 Task: Use GitHub's "Projects" for project planning and organization.
Action: Mouse moved to (1205, 83)
Screenshot: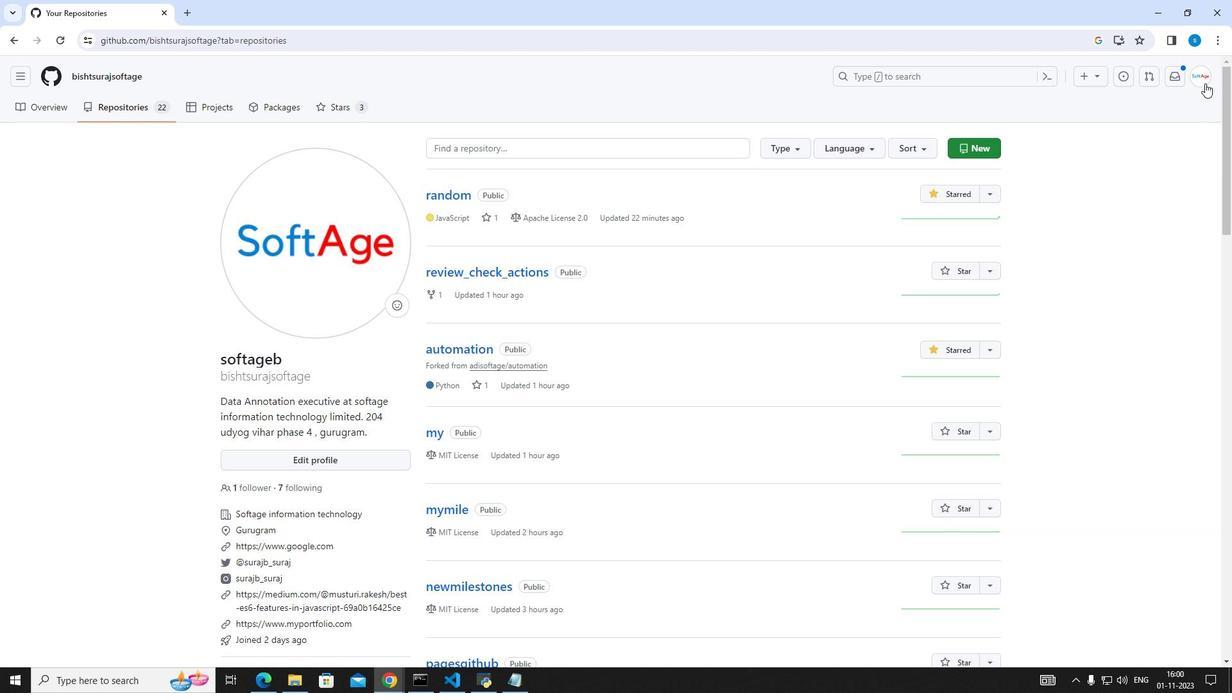 
Action: Mouse pressed left at (1205, 83)
Screenshot: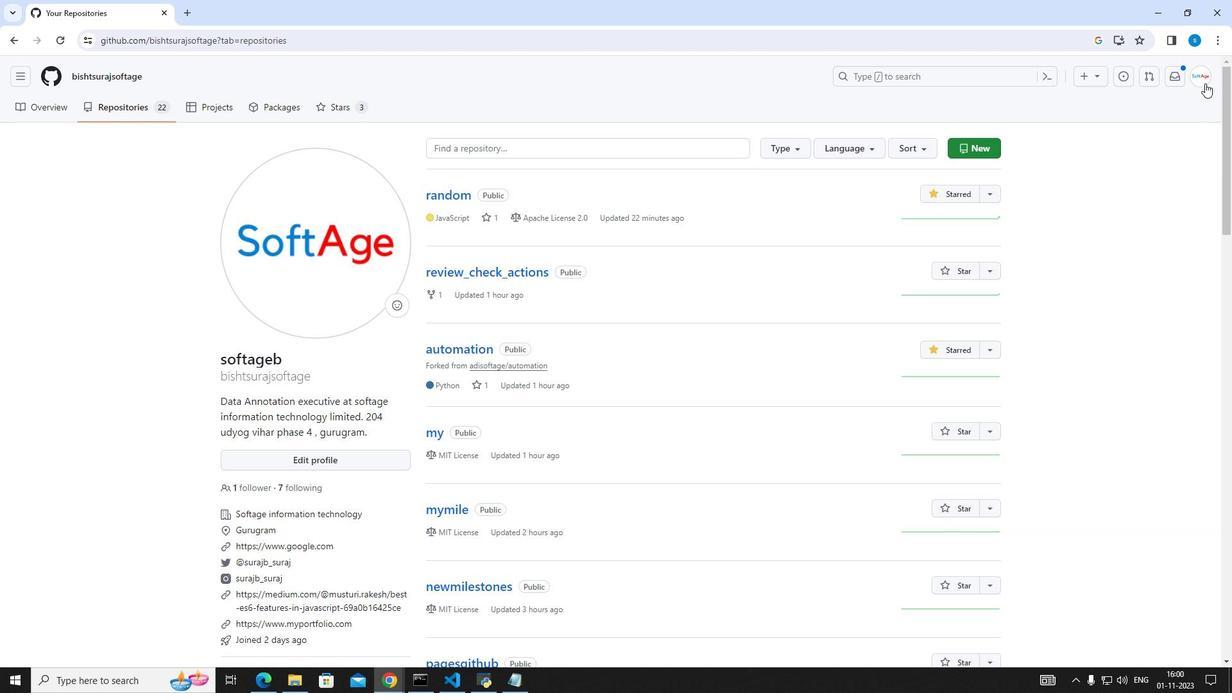 
Action: Mouse moved to (1127, 175)
Screenshot: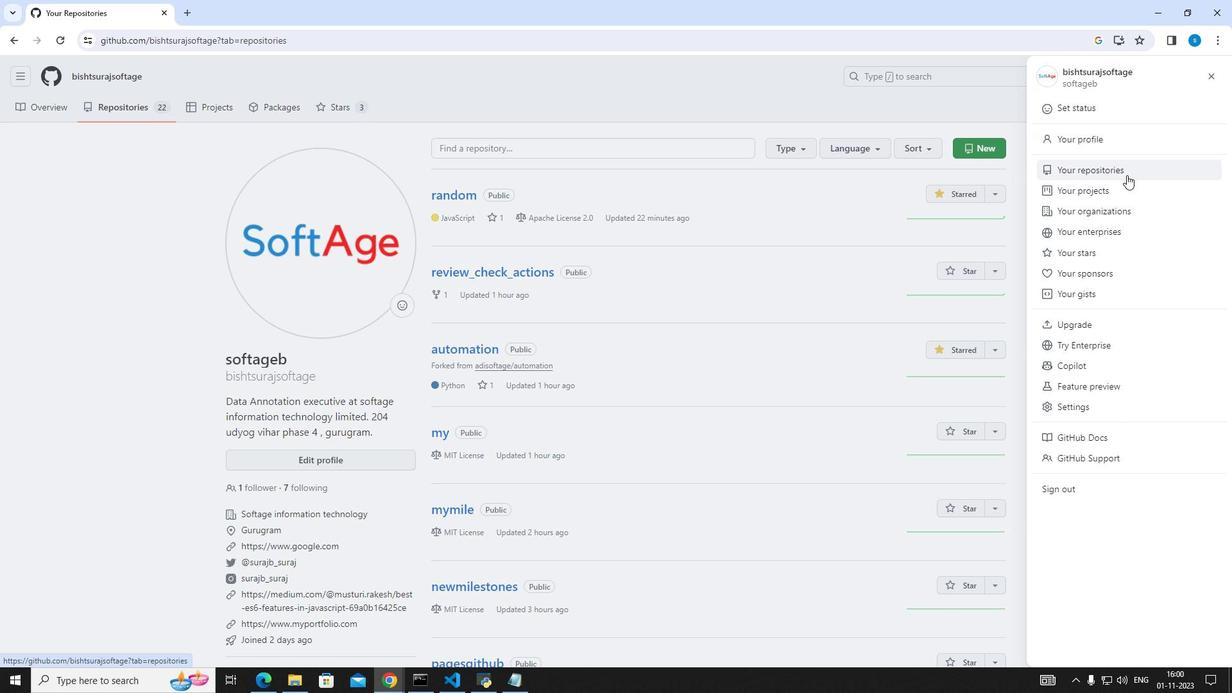 
Action: Mouse pressed left at (1127, 175)
Screenshot: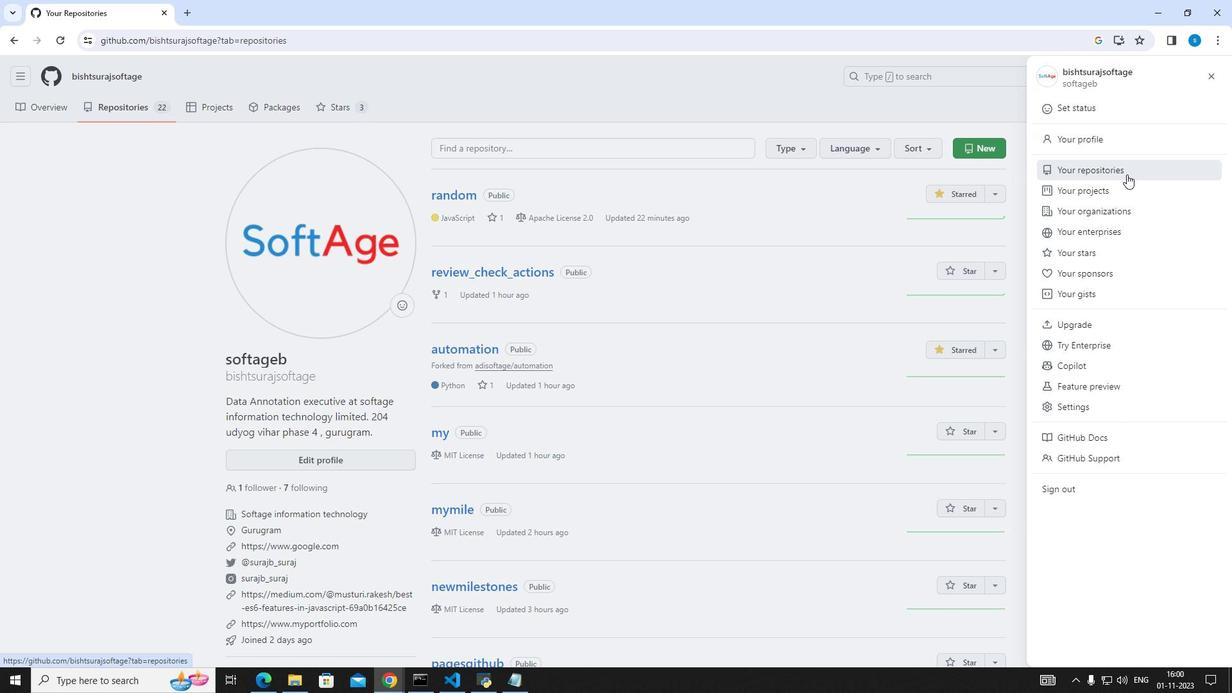 
Action: Mouse moved to (441, 197)
Screenshot: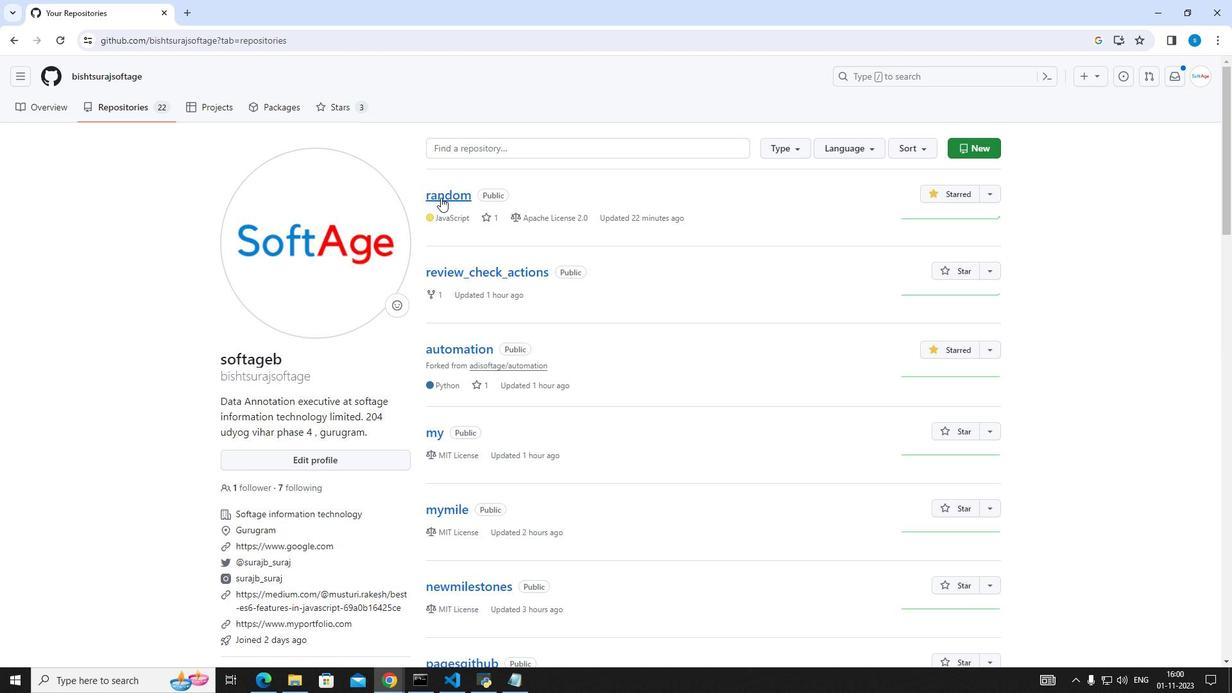 
Action: Mouse pressed left at (441, 197)
Screenshot: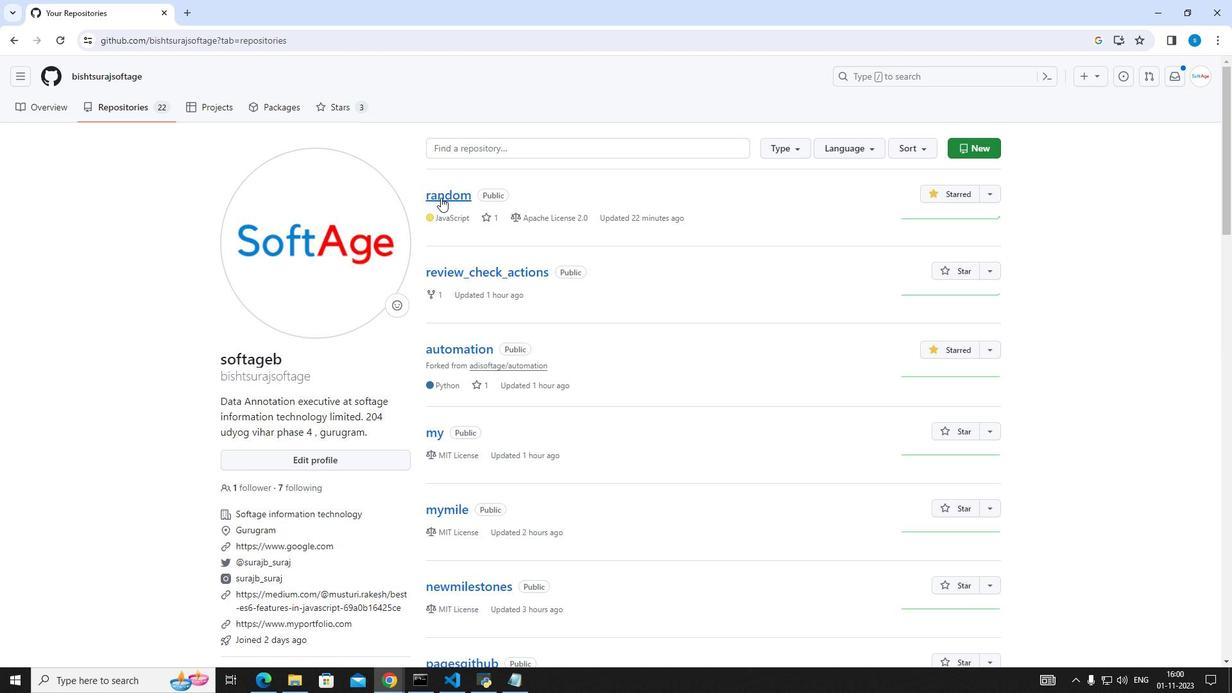 
Action: Mouse moved to (403, 95)
Screenshot: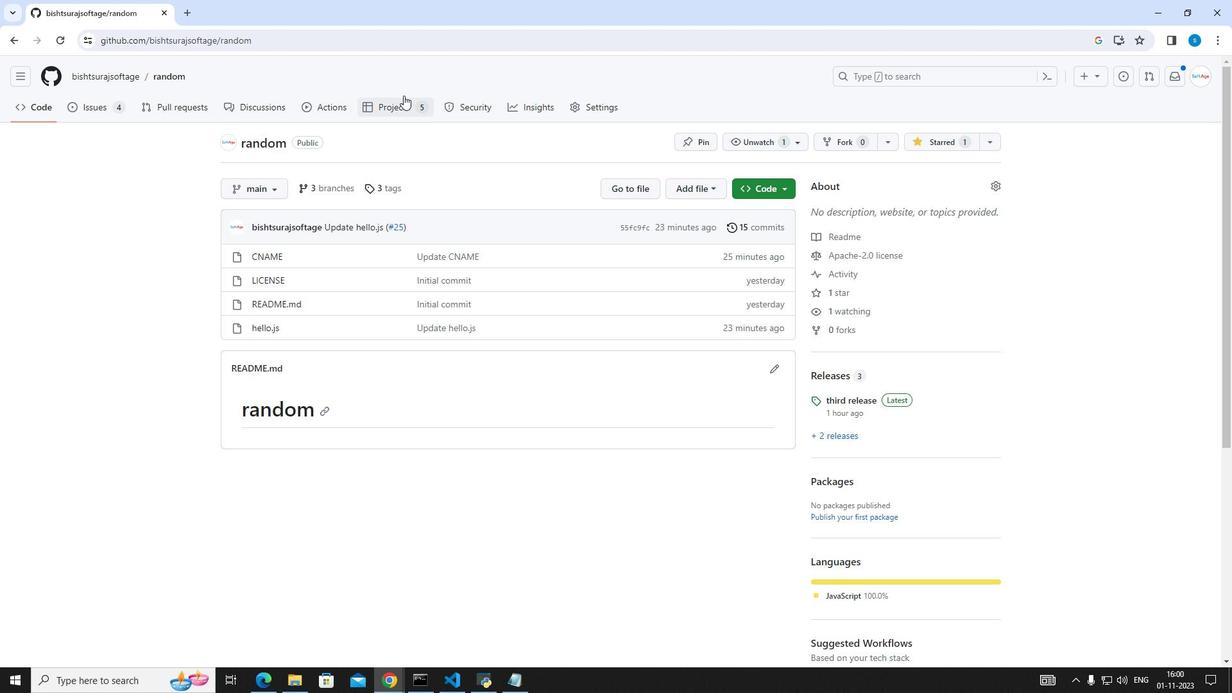 
Action: Mouse pressed left at (403, 95)
Screenshot: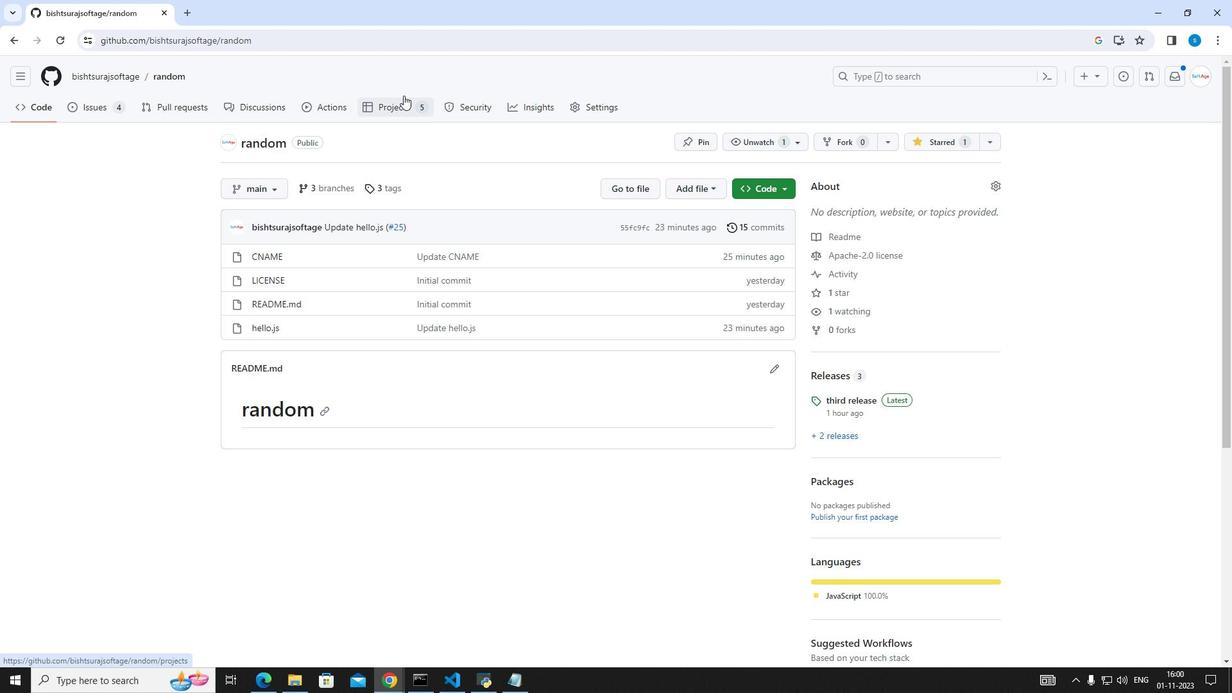 
Action: Mouse moved to (985, 269)
Screenshot: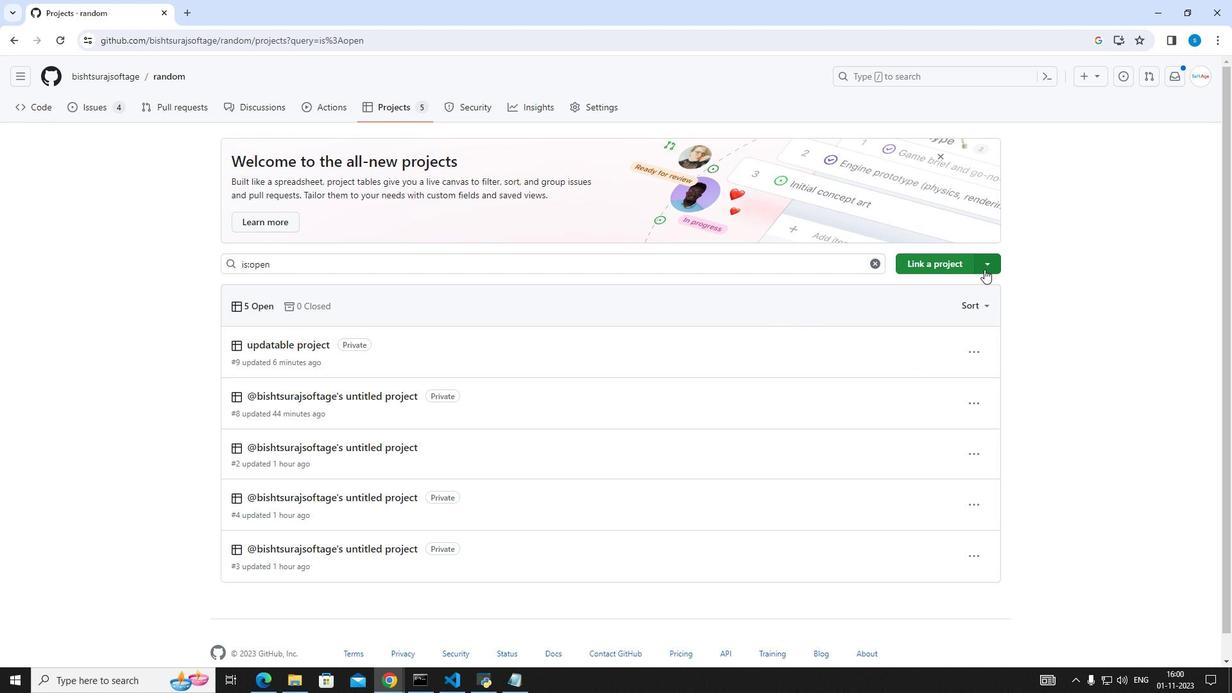 
Action: Mouse pressed left at (985, 269)
Screenshot: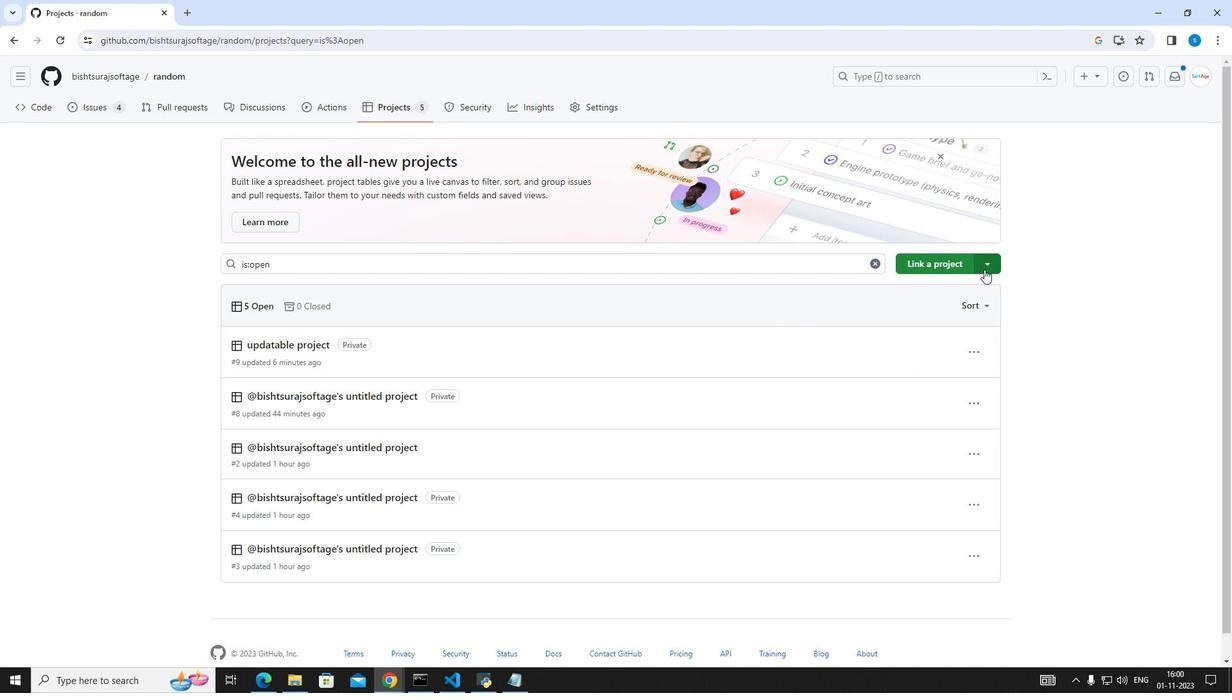 
Action: Mouse moved to (905, 328)
Screenshot: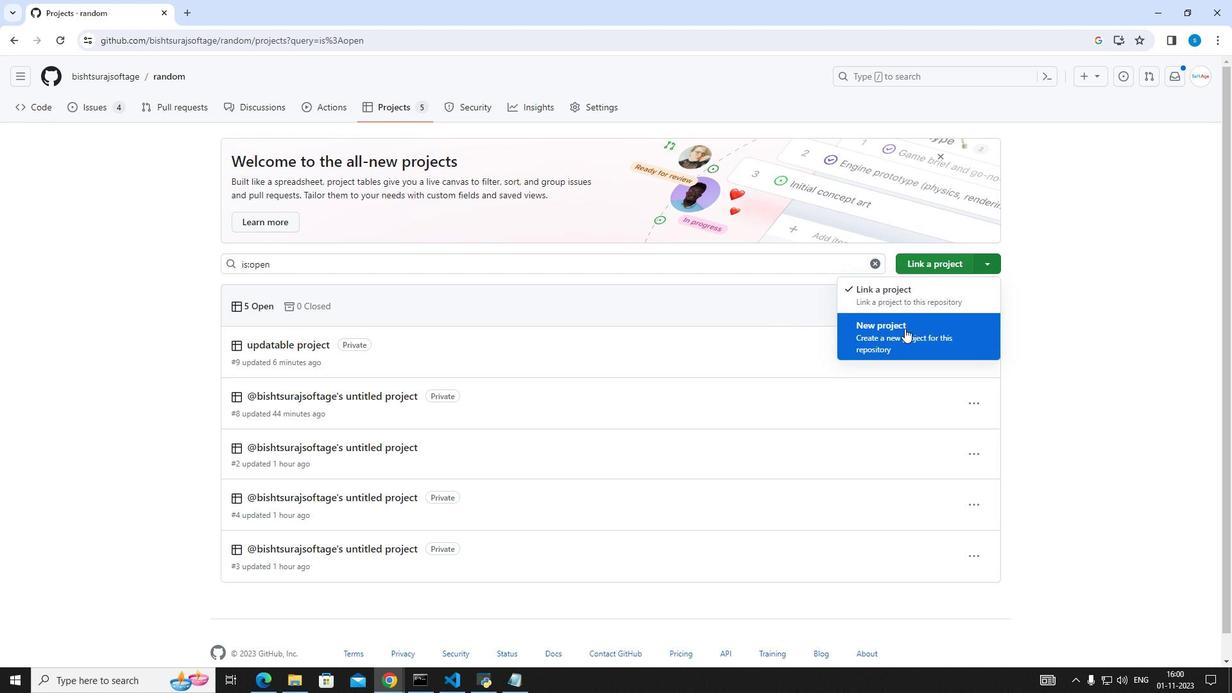 
Action: Mouse pressed left at (905, 328)
Screenshot: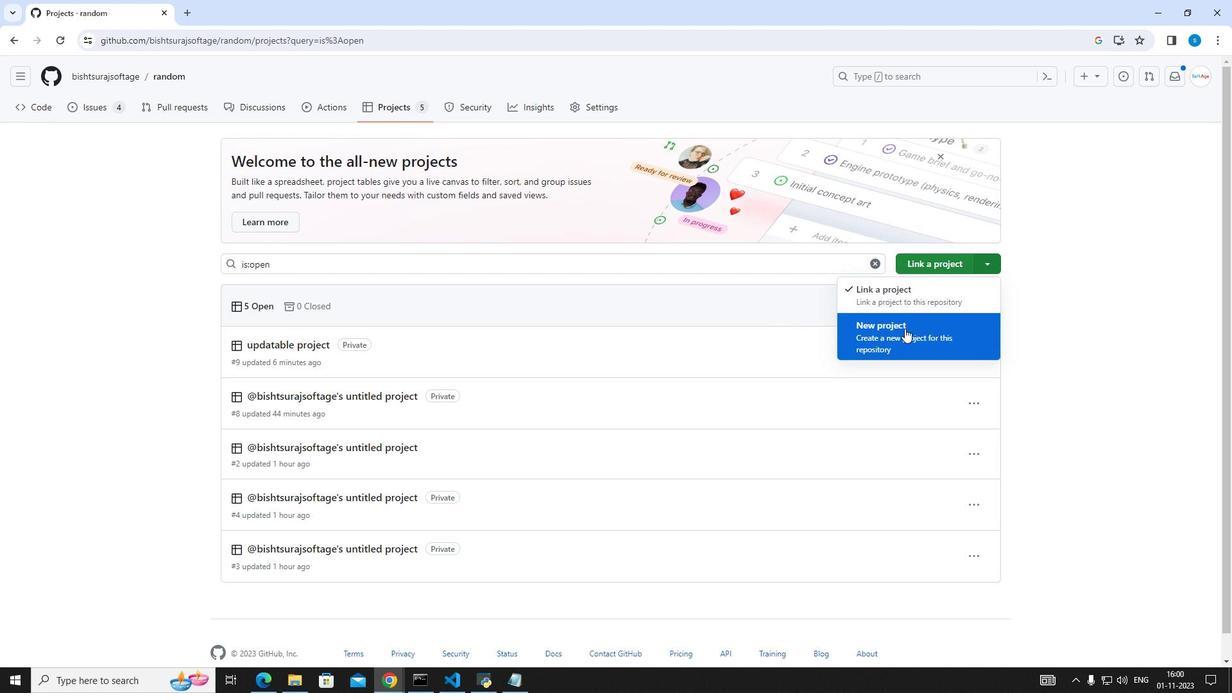 
Action: Mouse moved to (943, 269)
Screenshot: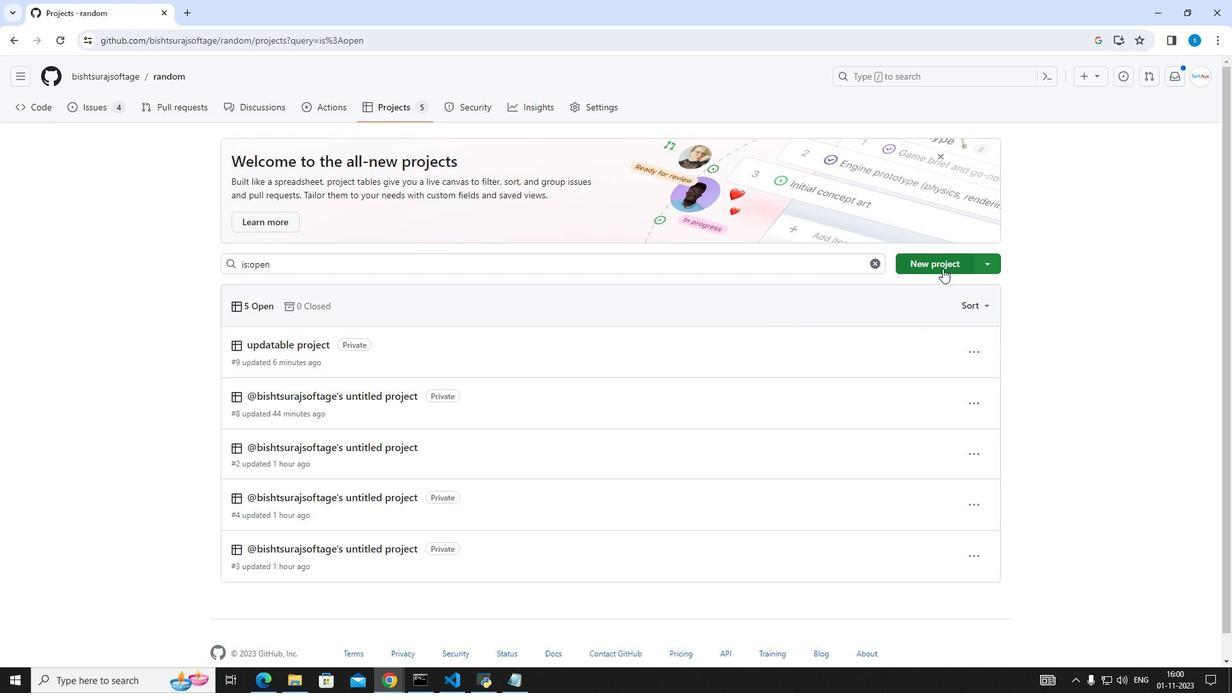 
Action: Mouse pressed left at (943, 269)
Screenshot: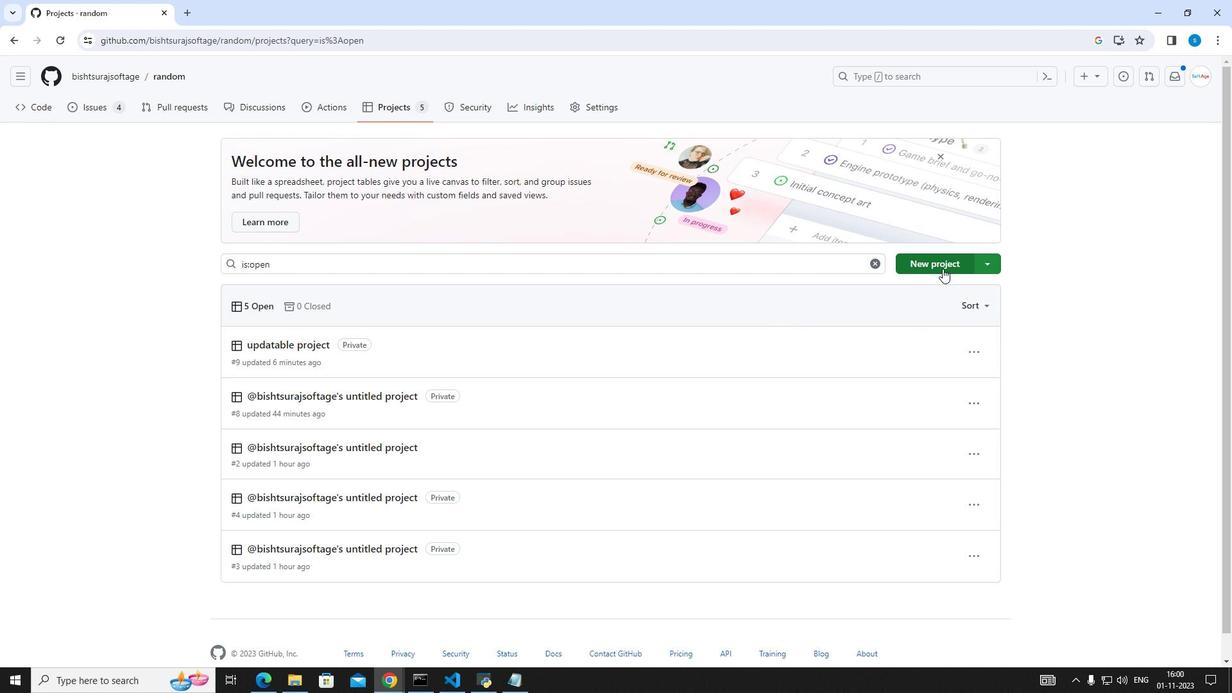 
Action: Mouse moved to (380, 239)
Screenshot: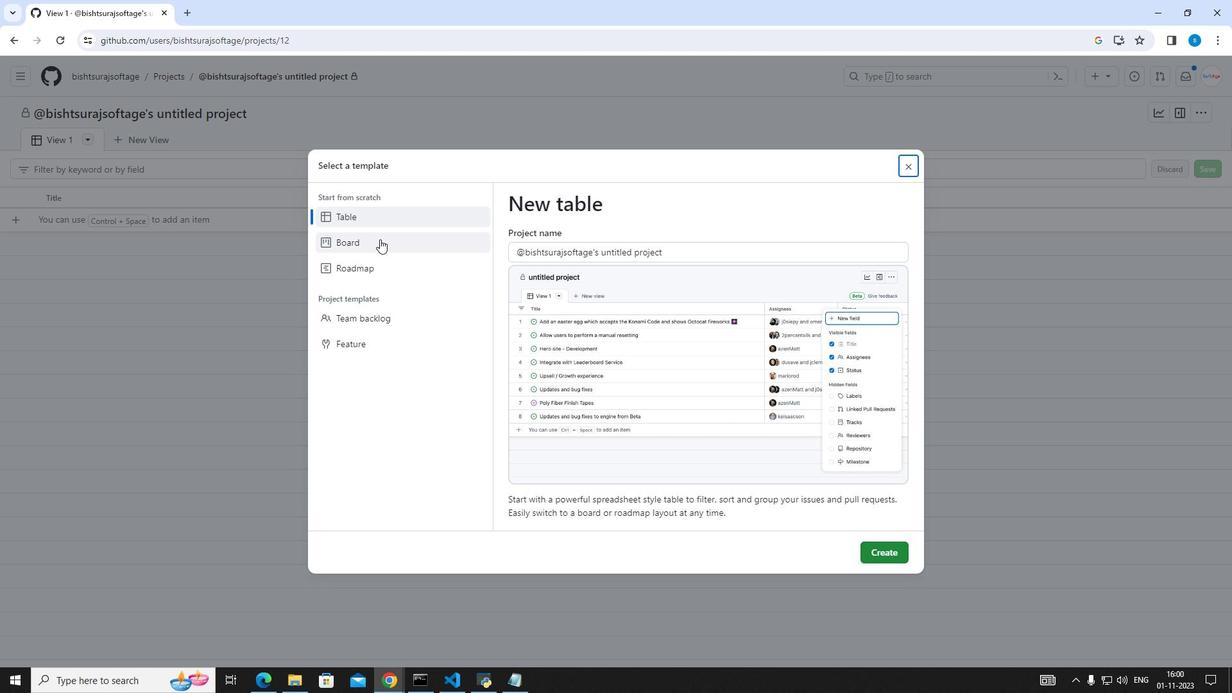 
Action: Mouse pressed left at (380, 239)
Screenshot: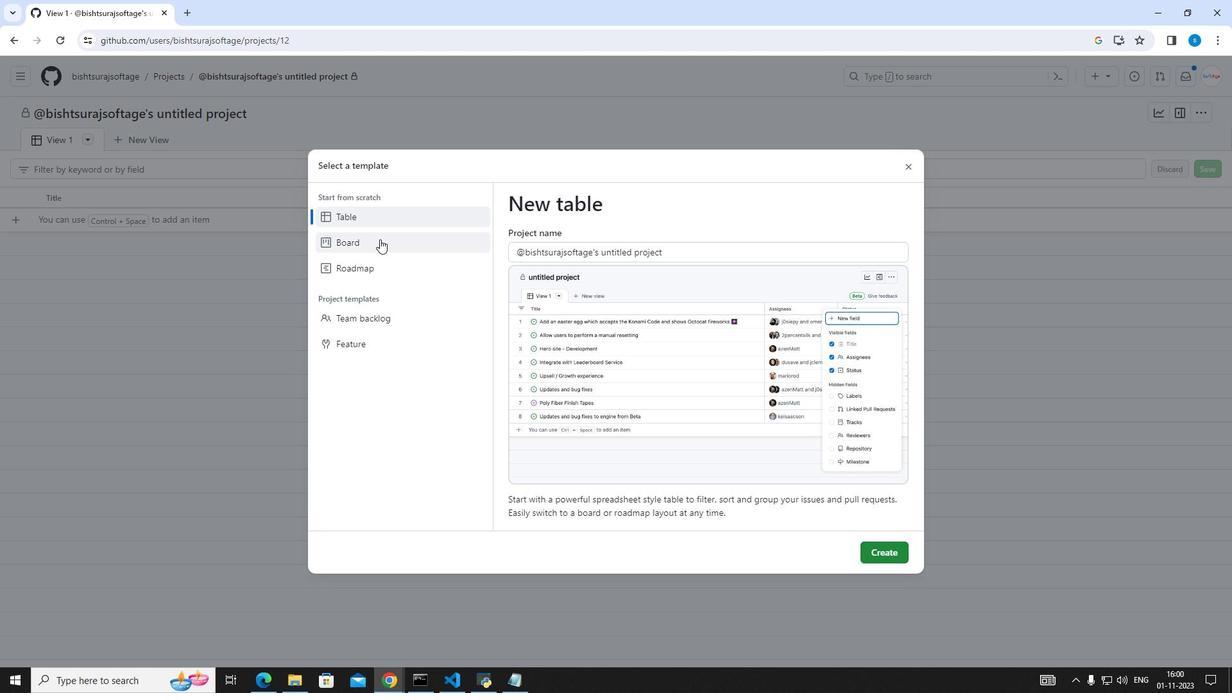 
Action: Mouse moved to (877, 550)
Screenshot: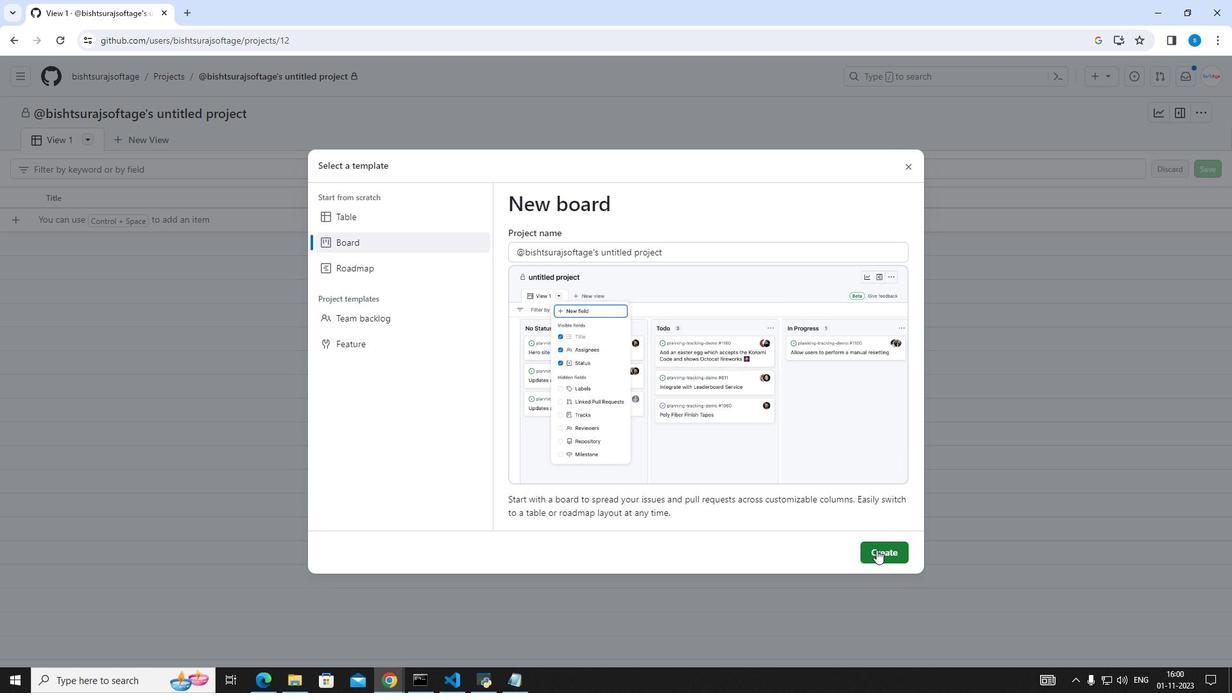 
Action: Mouse pressed left at (877, 550)
Screenshot: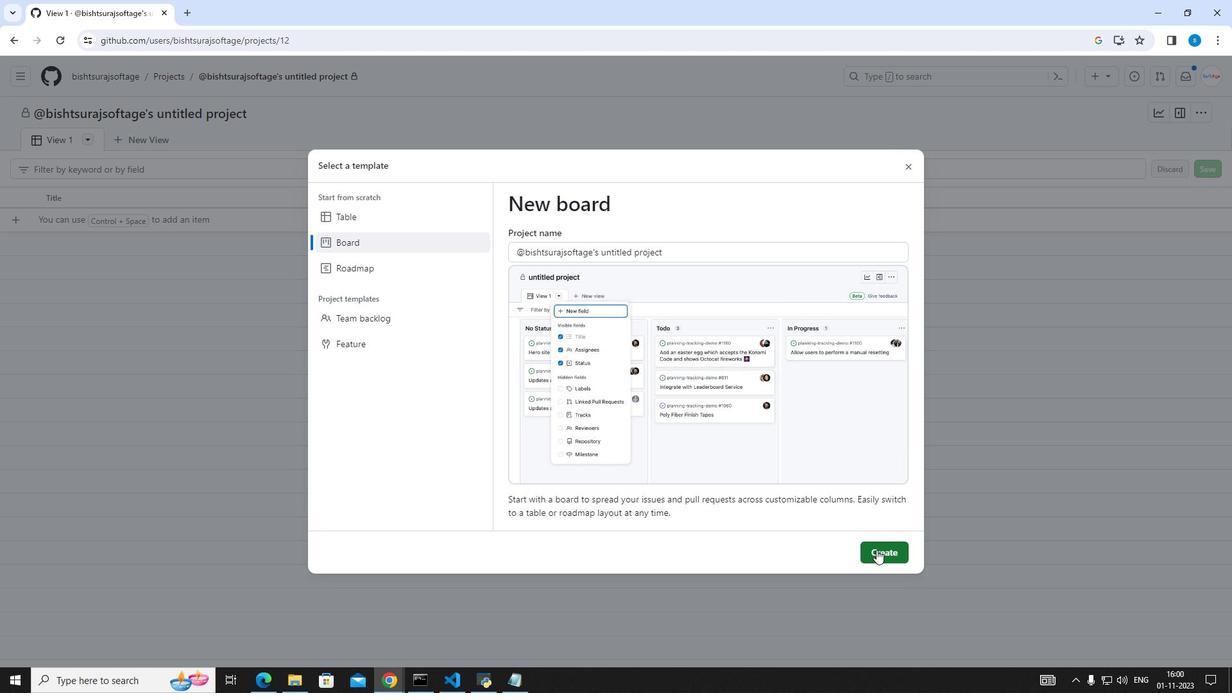 
Action: Mouse moved to (120, 653)
Screenshot: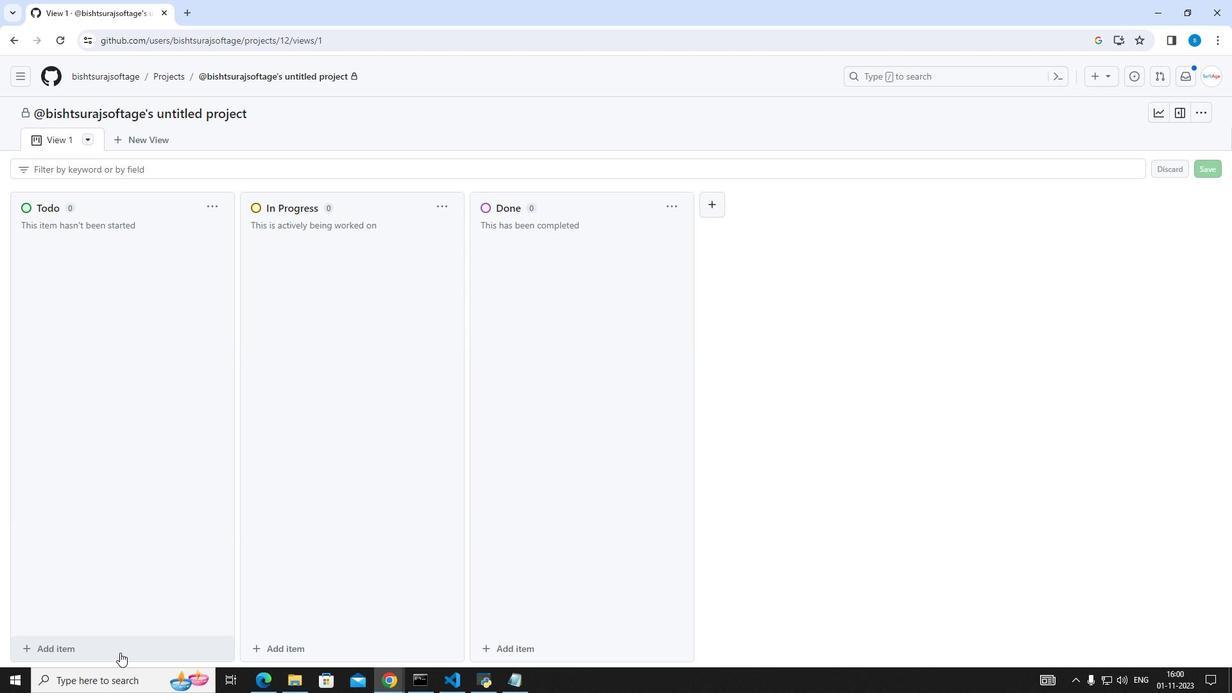
Action: Mouse pressed left at (120, 653)
Screenshot: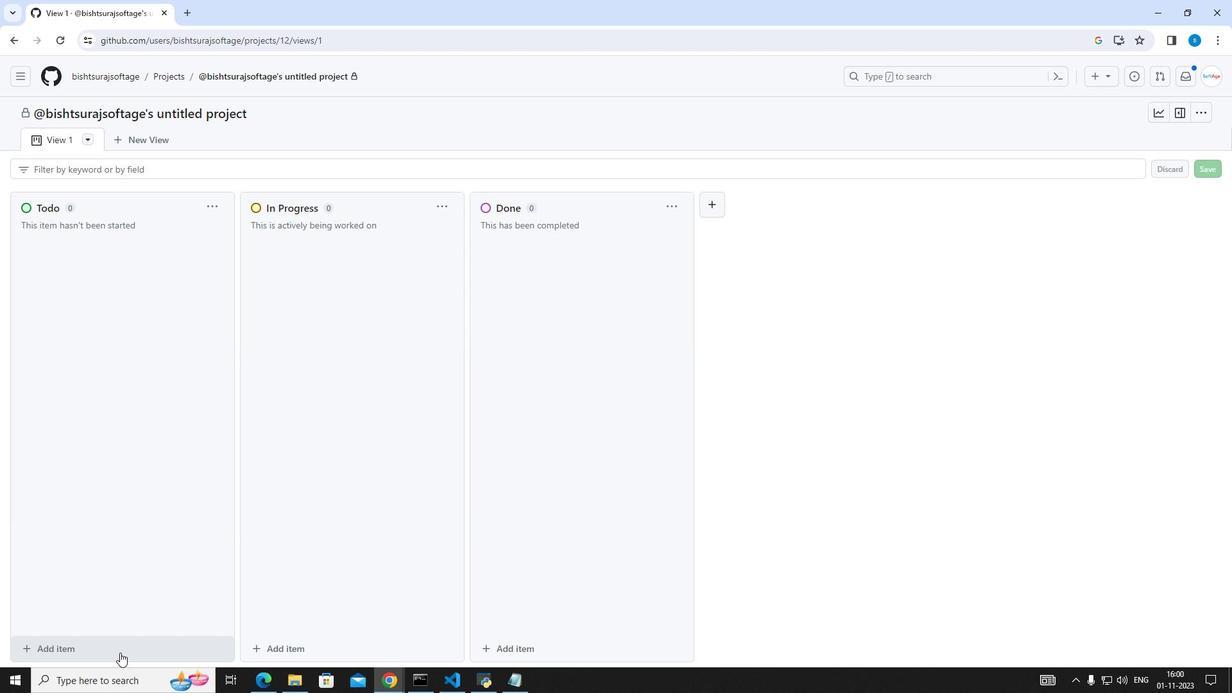 
Action: Key pressed writw<Key.space><Key.backspace><Key.backspace>w<Key.space>a<Key.backspace><Key.backspace>e<Key.backspace><Key.backspace>e<Key.space>a<Key.space>python<Key.space>script<Key.space>to<Key.space>l<Key.backspace>find<Key.space>the<Key.space>length<Key.space>of<Key.space>a<Key.space>string<Key.enter>
Screenshot: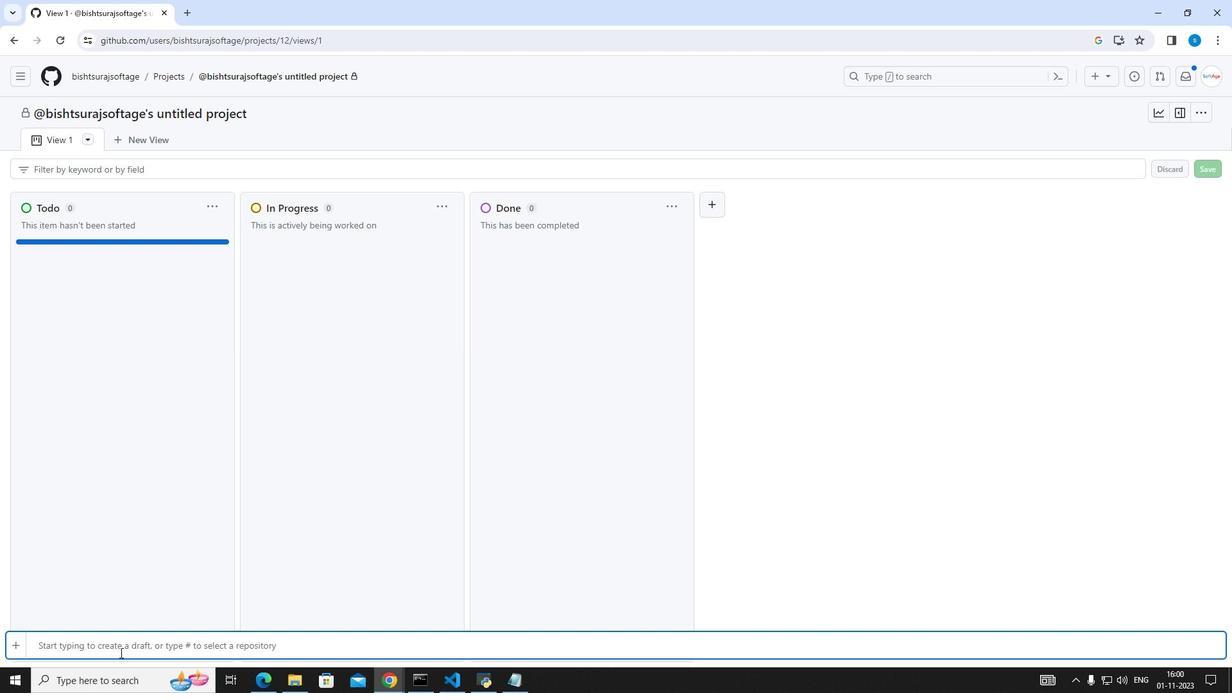 
Action: Mouse moved to (113, 635)
Screenshot: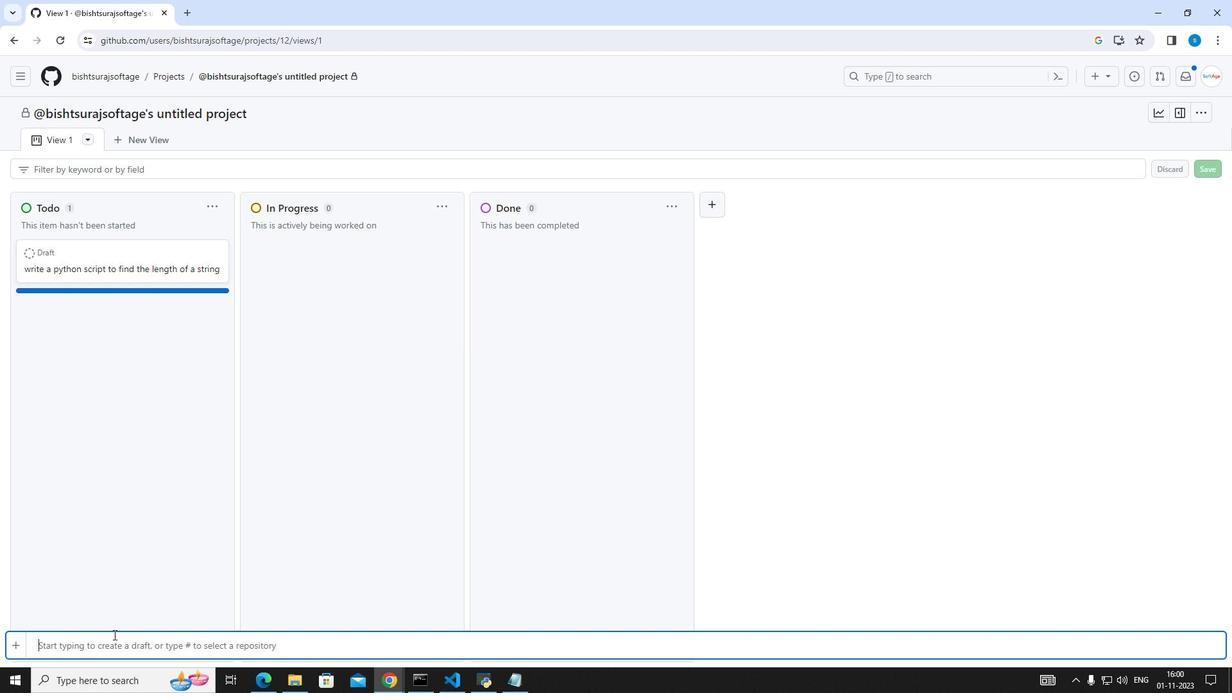 
Action: Key pressed writ<Key.space><Key.backspace>e<Key.space>a<Key.space>jaca<Key.backspace><Key.backspace>vascript<Key.space>function<Key.space>to<Key.space>add<Key.space>two<Key.space>matxi<Key.backspace><Key.backspace>rixw<Key.backspace><Key.enter>write<Key.space>a<Key.space>python<Key.space>prof<Key.backspace>gram<Key.space>to<Key.space>cla<Key.backspace><Key.backspace>alculate<Key.space>the<Key.space>area<Key.space>of<Key.space>apa<Key.backspace><Key.backspace><Key.space>a<Key.backspace>parallelogram.<Key.enter>writ<Key.space><Key.backspace>e<Key.space>a<Key.space>php<Key.space>function<Key.space>to<Key.space>validate<Key.space>he<Key.backspace><Key.backspace>the<Key.space>user<Key.space>input<Key.space>in<Key.space>a<Key.space>form<Key.enter>write<Key.space>a<Key.space>nodejs<Key.space>apt<Key.backspace>i<Key.space>to<Key.space>c<Key.backspace>dispal<Key.backspace><Key.backspace>lay<Key.space>current<Key.space>date<Key.space>na<Key.backspace><Key.backspace>and<Key.space>time<Key.enter>write<Key.space>a<Key.space>php<Key.space>script<Key.space>ti<Key.backspace>o<Key.space>find<Key.space>a<Key.backspace>smallest<Key.space>number<Key.space>in<Key.space>an<Key.space>array<Key.enter>
Screenshot: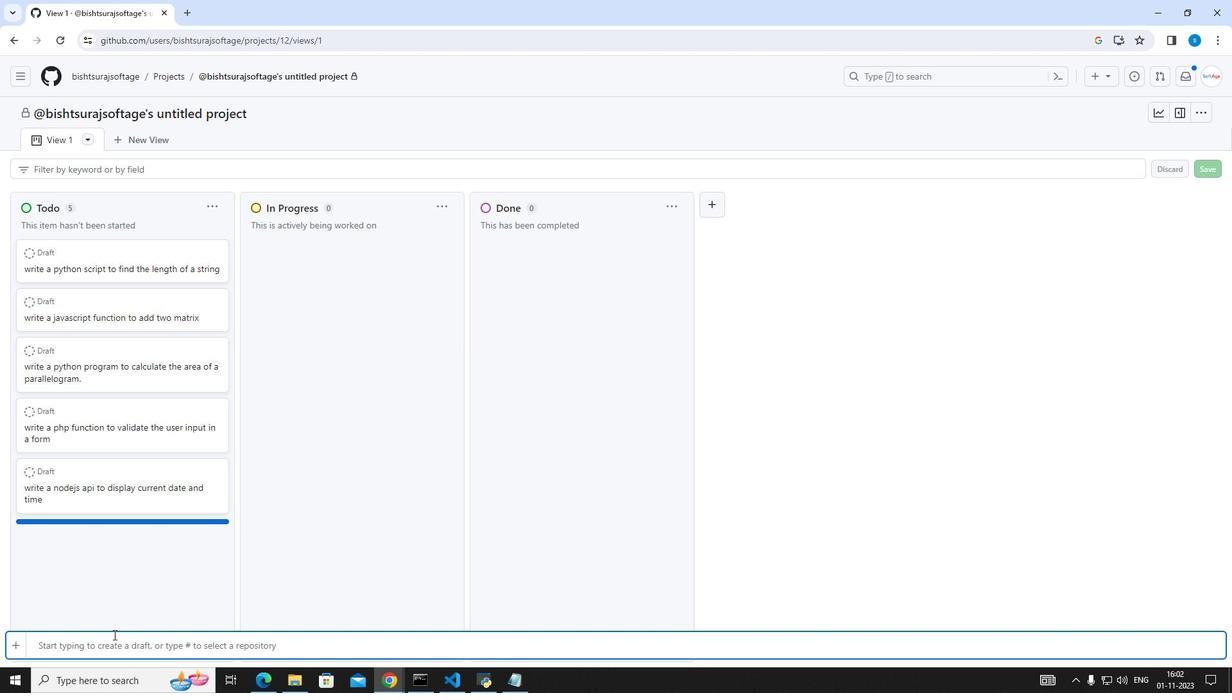 
Action: Mouse moved to (363, 288)
Screenshot: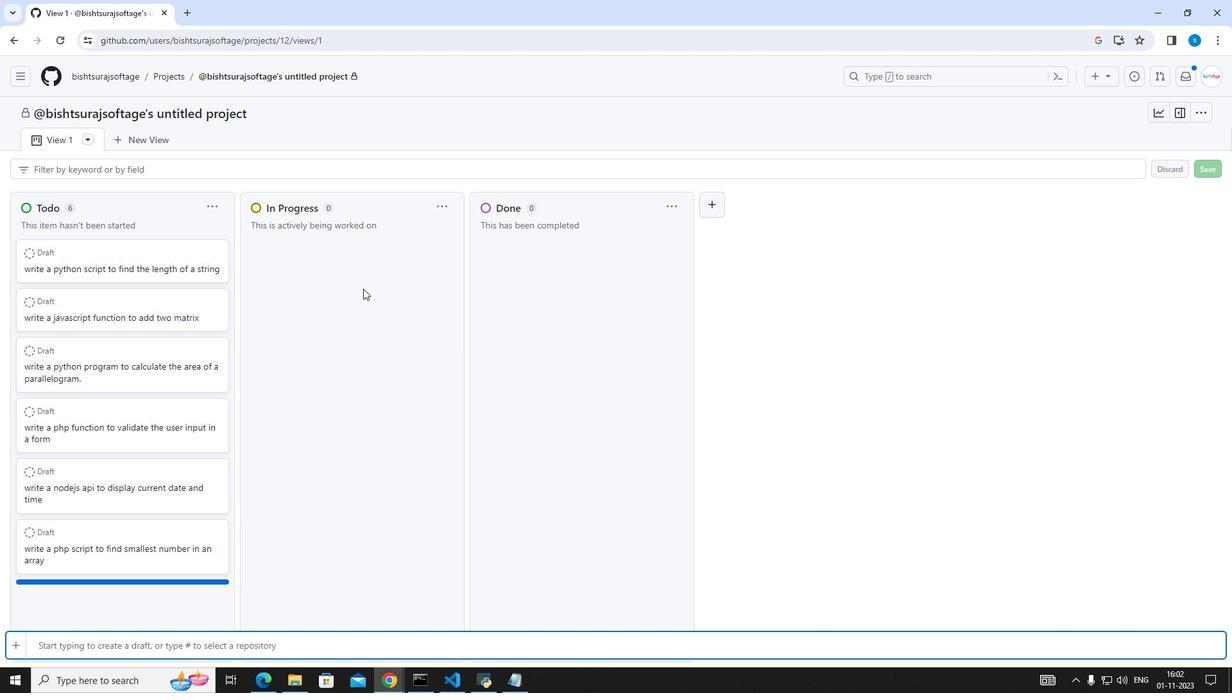 
Action: Mouse pressed left at (363, 288)
Screenshot: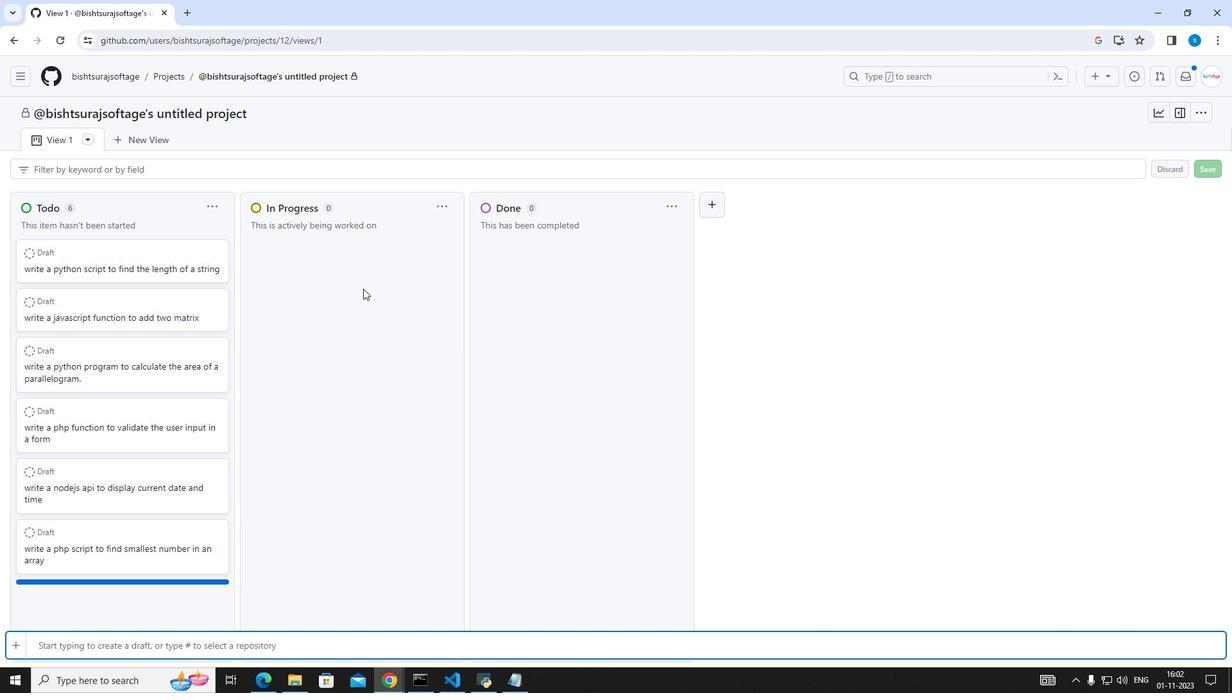 
Action: Mouse moved to (317, 651)
Screenshot: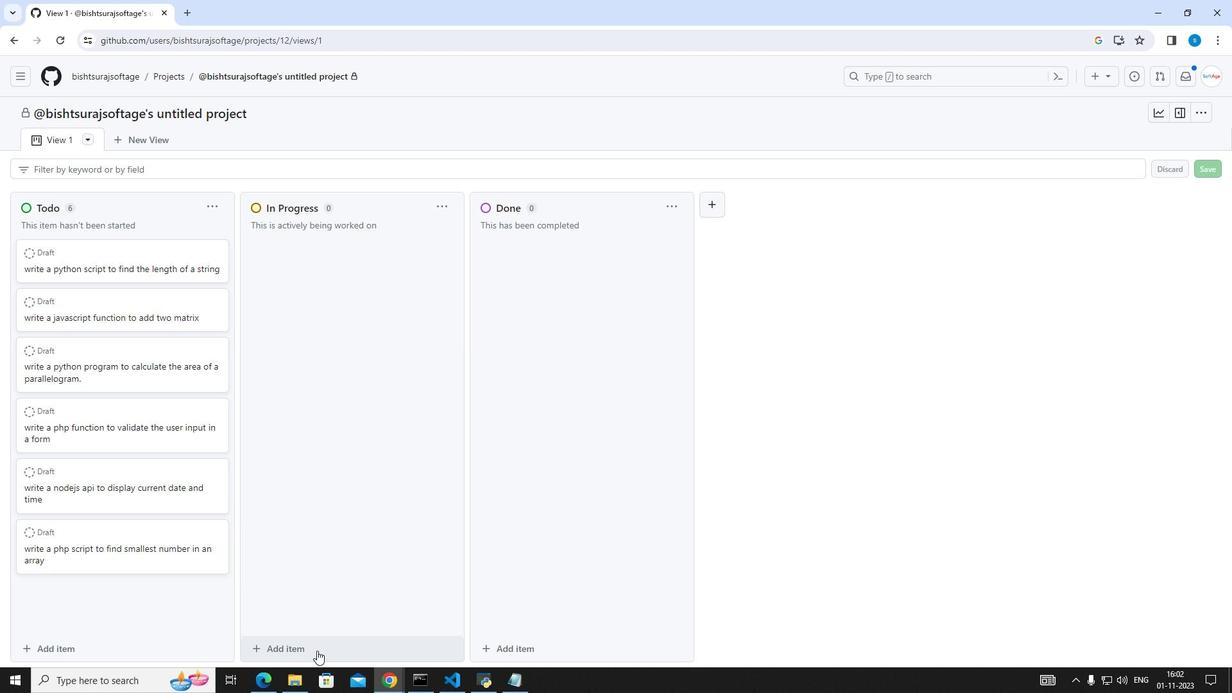 
Action: Mouse pressed left at (317, 651)
Screenshot: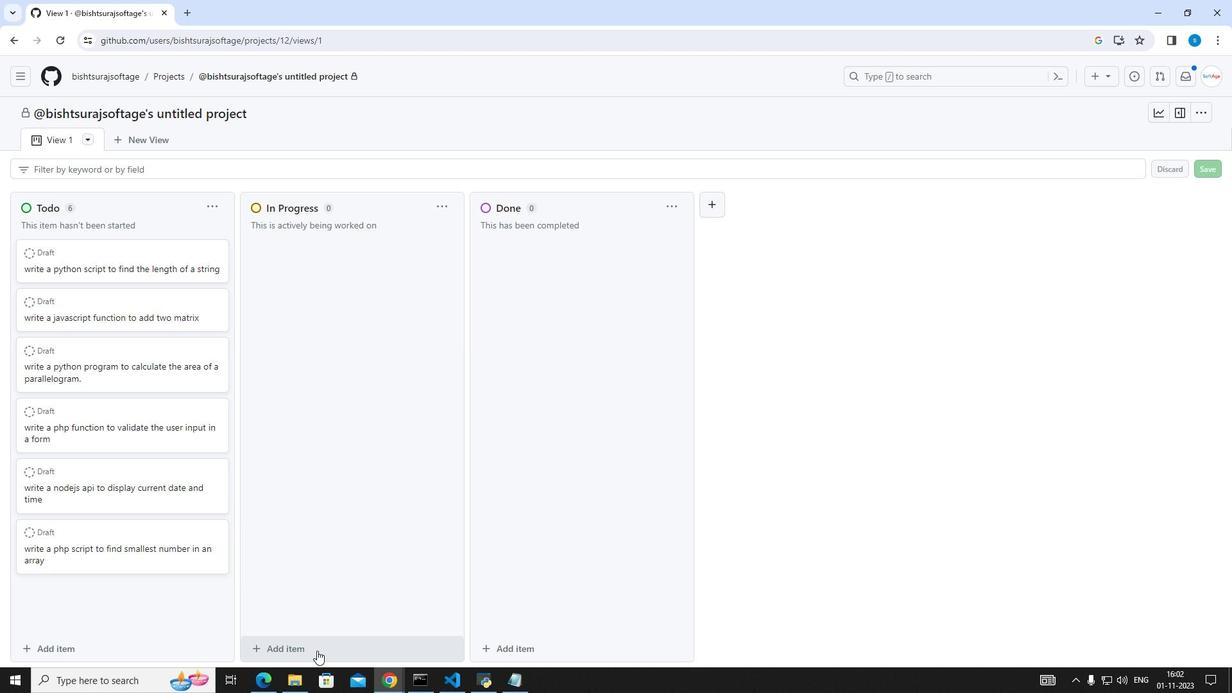 
Action: Mouse moved to (299, 643)
Screenshot: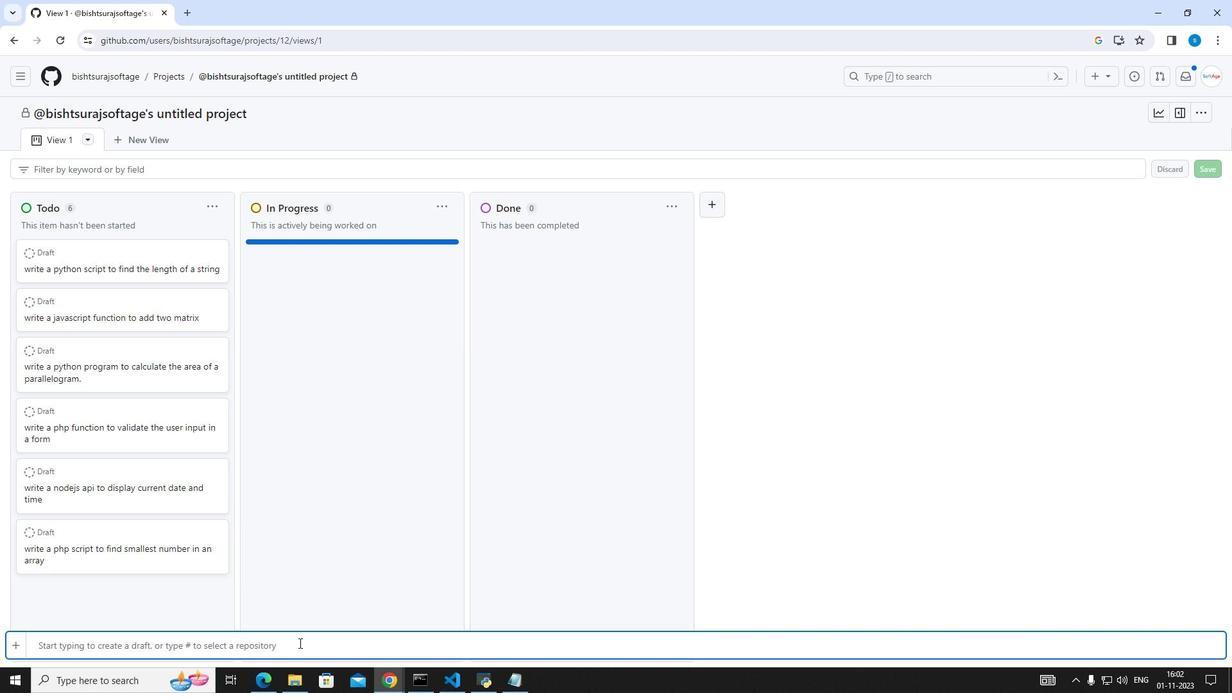 
Action: Key pressed finding<Key.space>a<Key.space>happy<Key.space>number<Key.space>in<Key.space>a<Key.space>string<Key.enter>
Screenshot: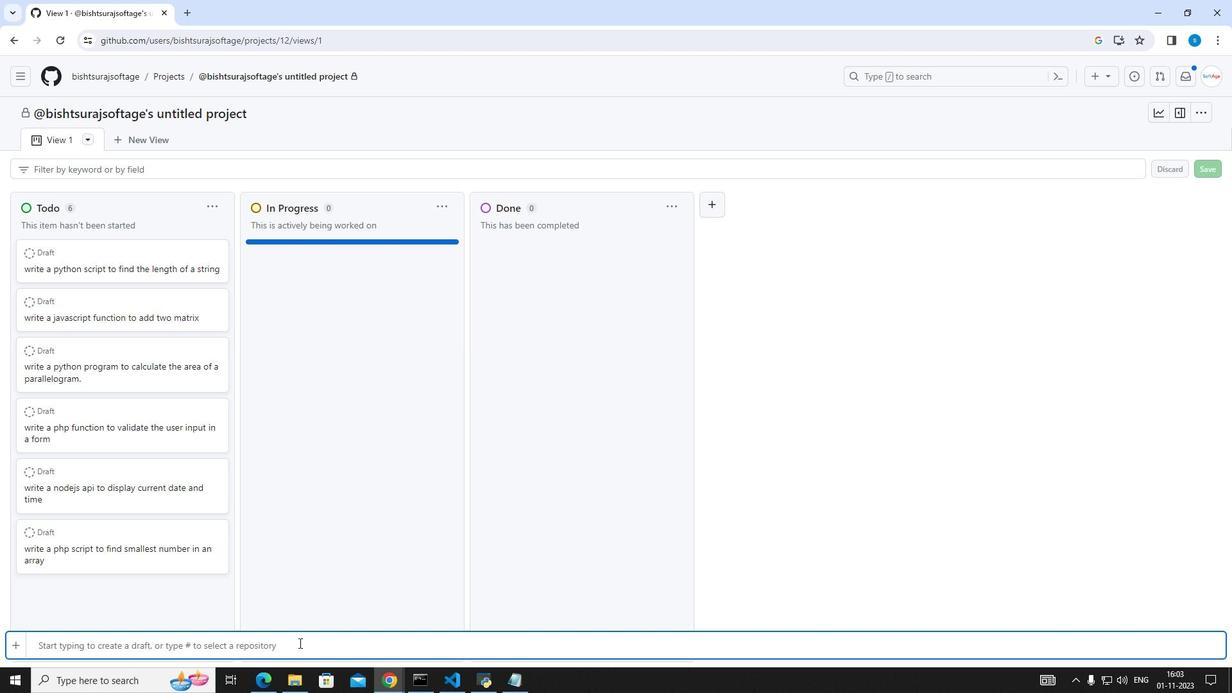 
Action: Mouse moved to (298, 643)
Screenshot: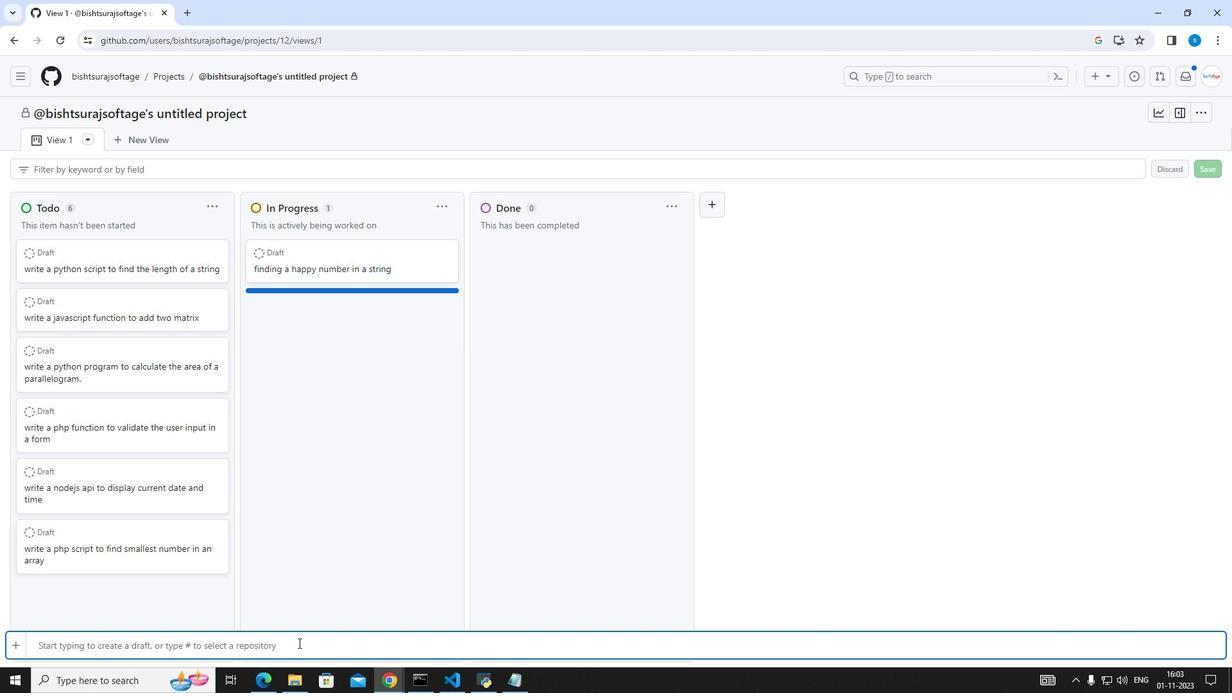 
Action: Mouse pressed left at (298, 643)
Screenshot: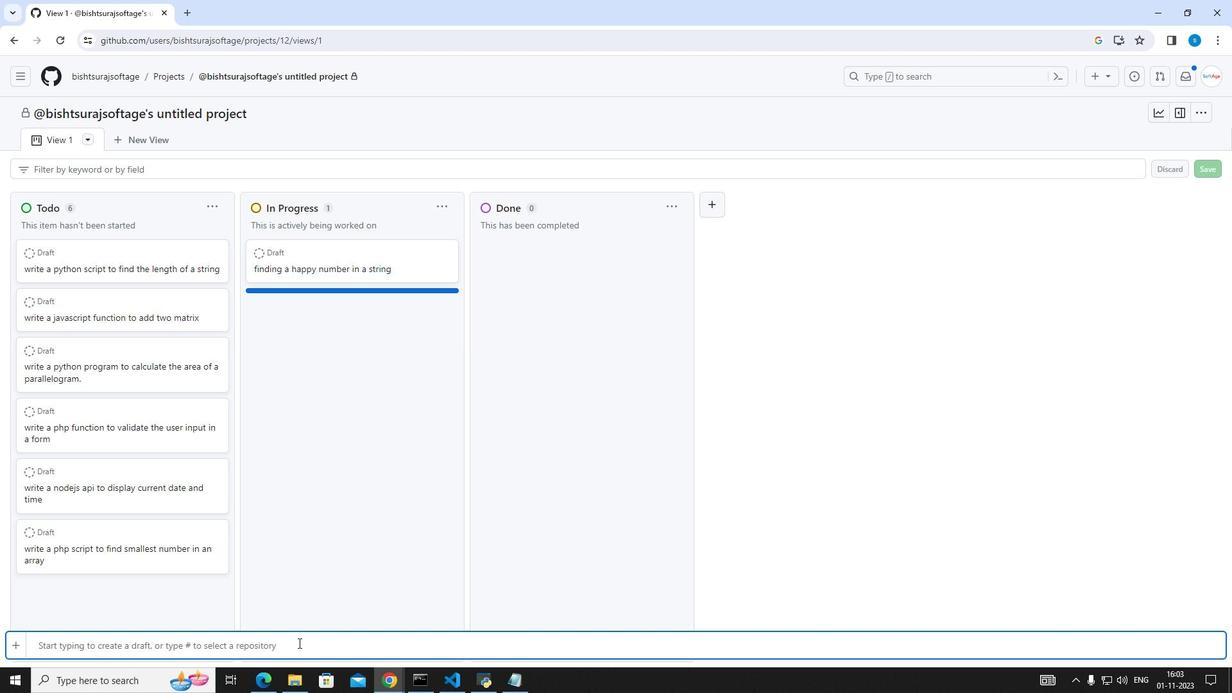 
Action: Key pressed calculate<Key.space>the<Key.space>inverse<Key.space>of<Key.space>a<Key.space>matric<Key.backspace>x<Key.enter>
Screenshot: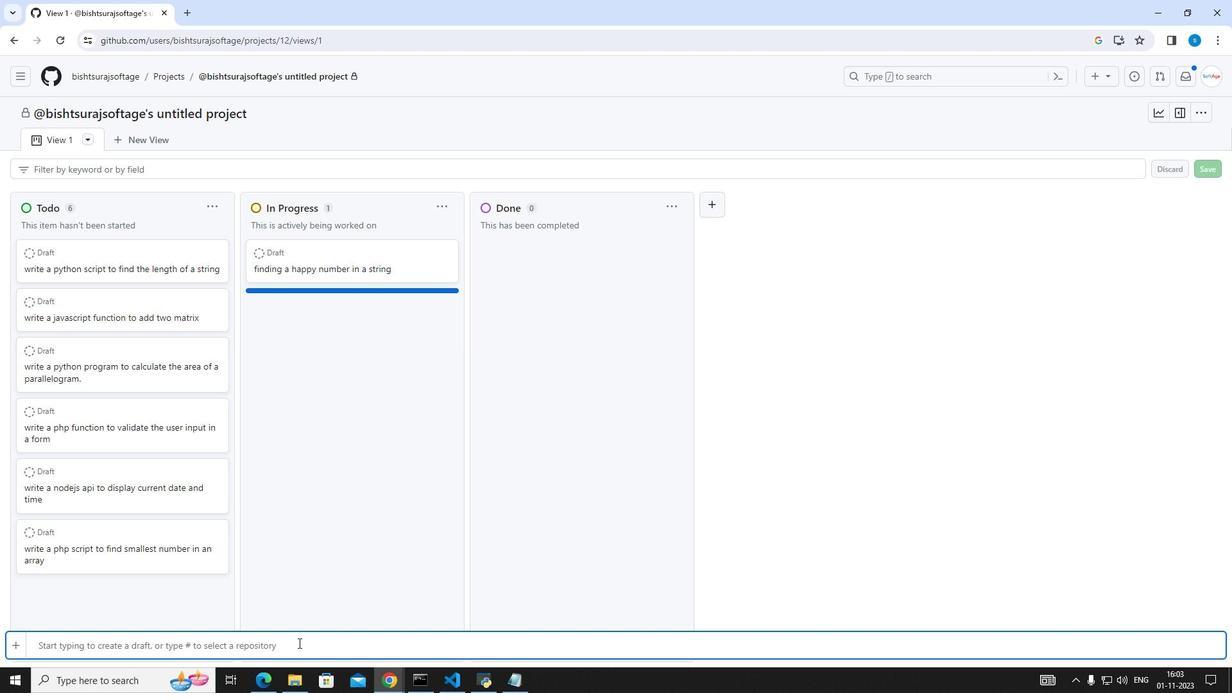 
Action: Mouse pressed left at (298, 643)
Screenshot: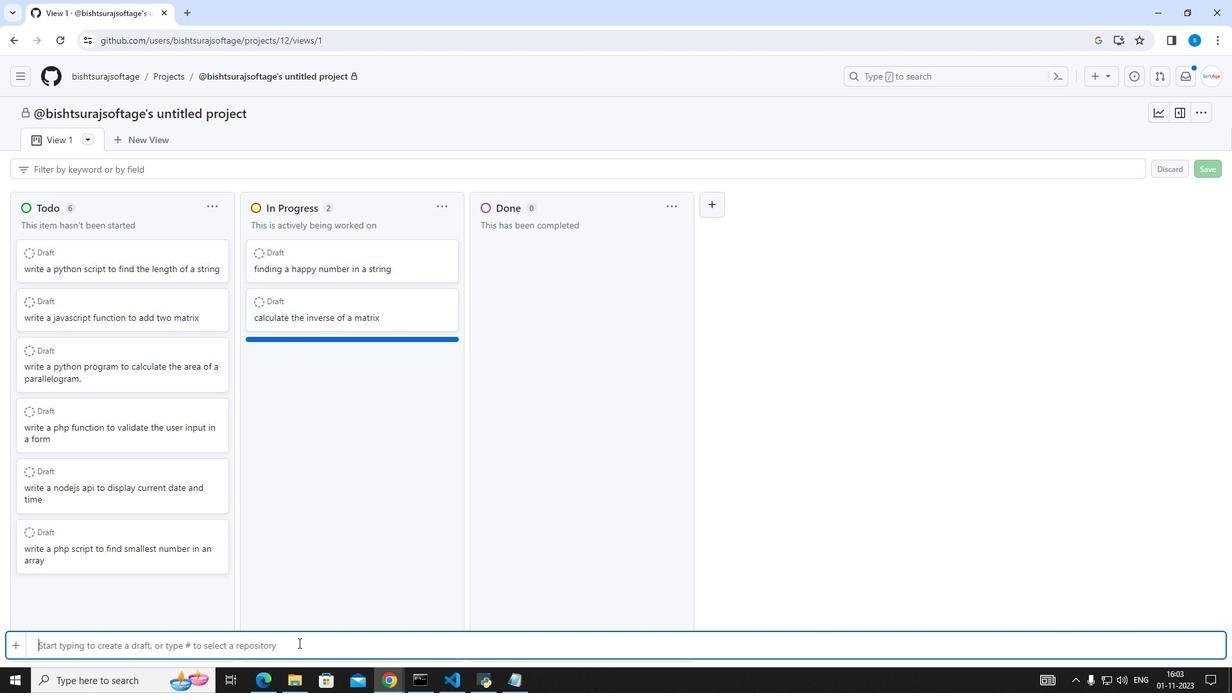
Action: Key pressed find<Key.space>the<Key.space>c<Key.backspace>volume<Key.space>of<Key.space>a<Key.space>cube<Key.enter>
Screenshot: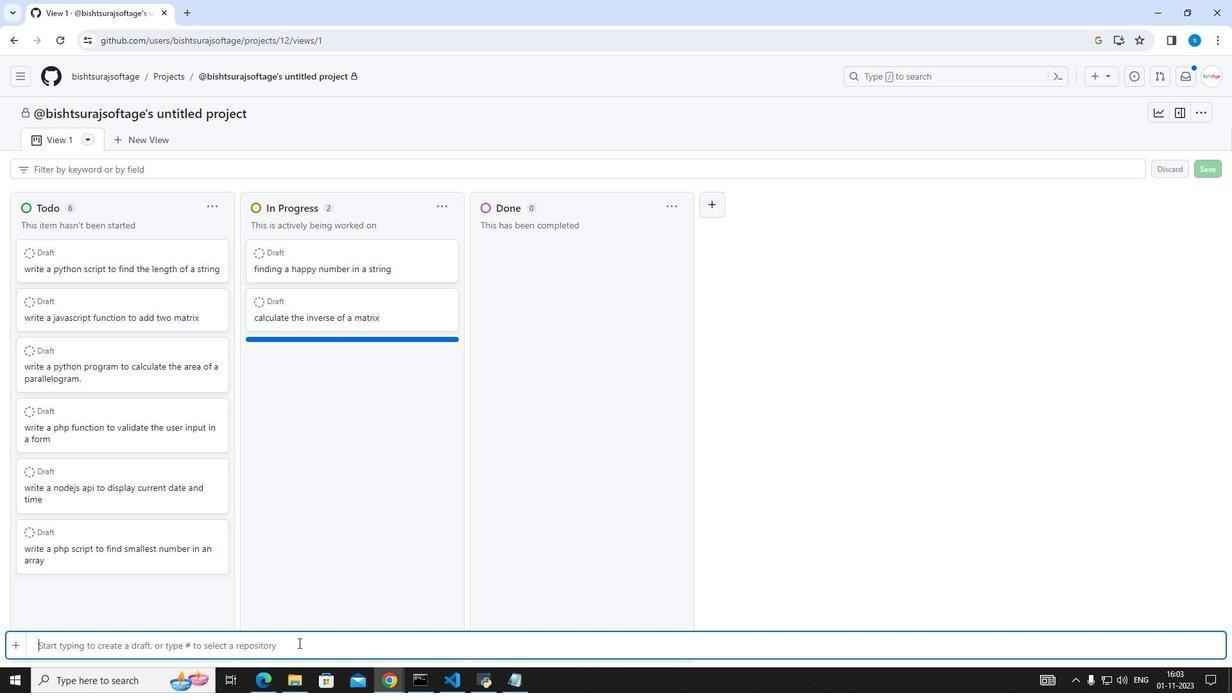 
Action: Mouse moved to (538, 470)
Screenshot: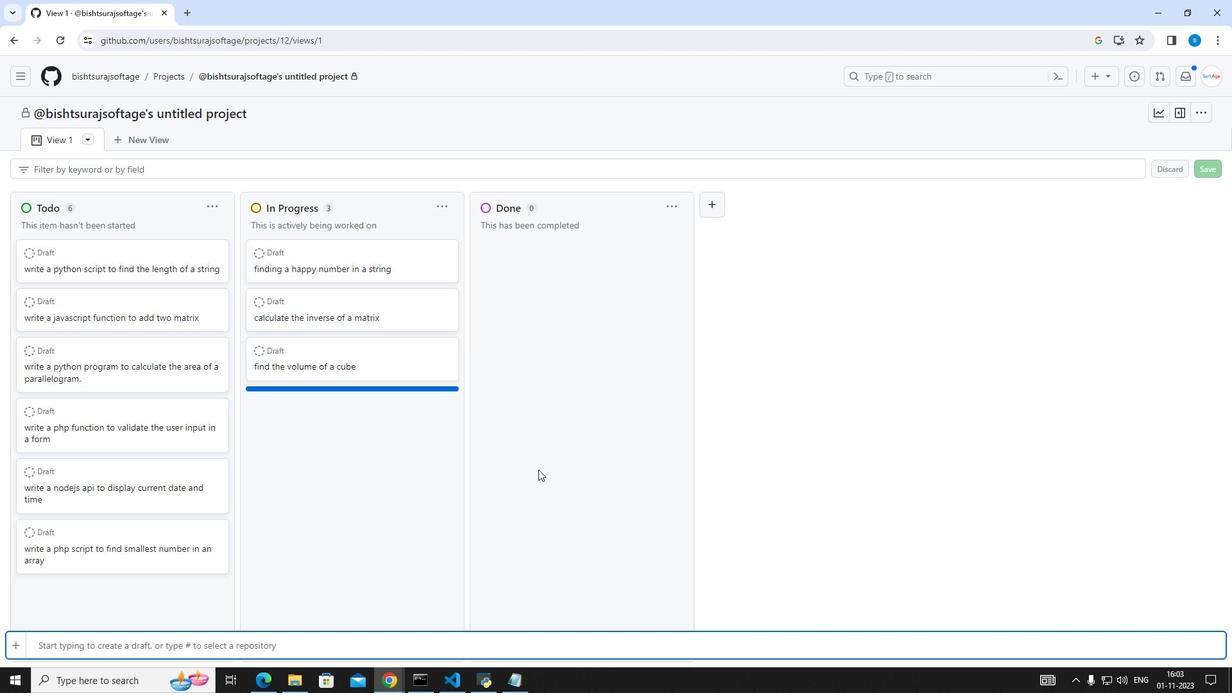 
Action: Mouse pressed left at (538, 470)
Screenshot: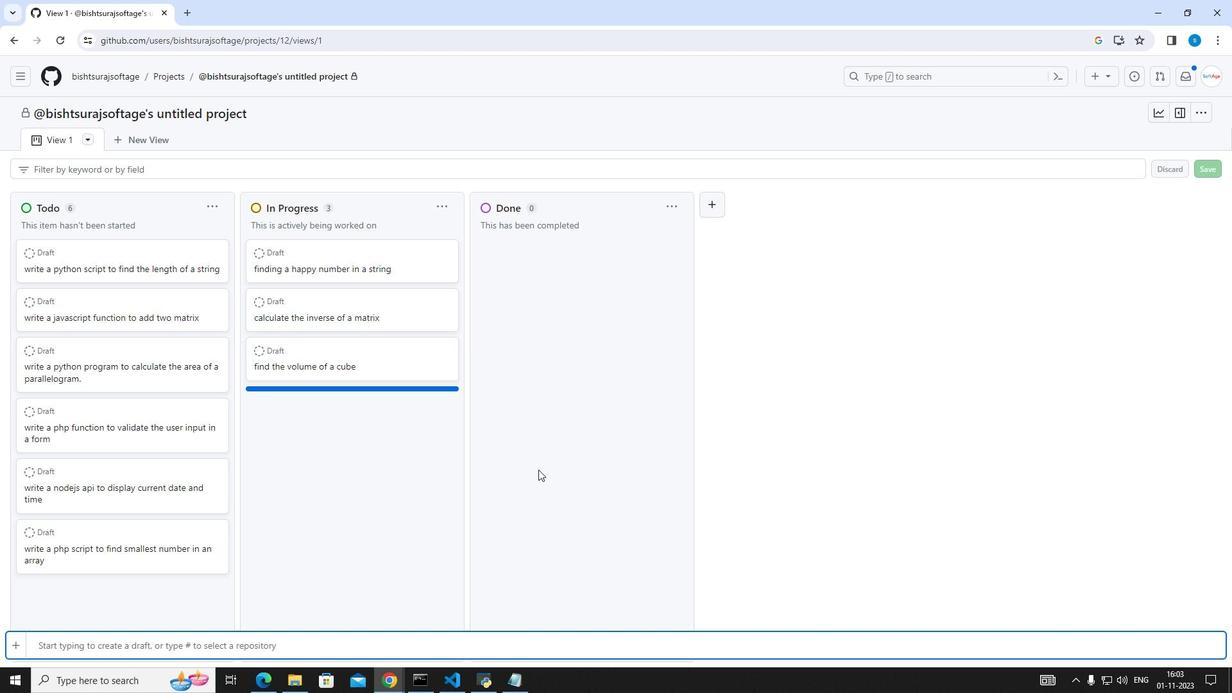 
Action: Mouse moved to (516, 655)
Screenshot: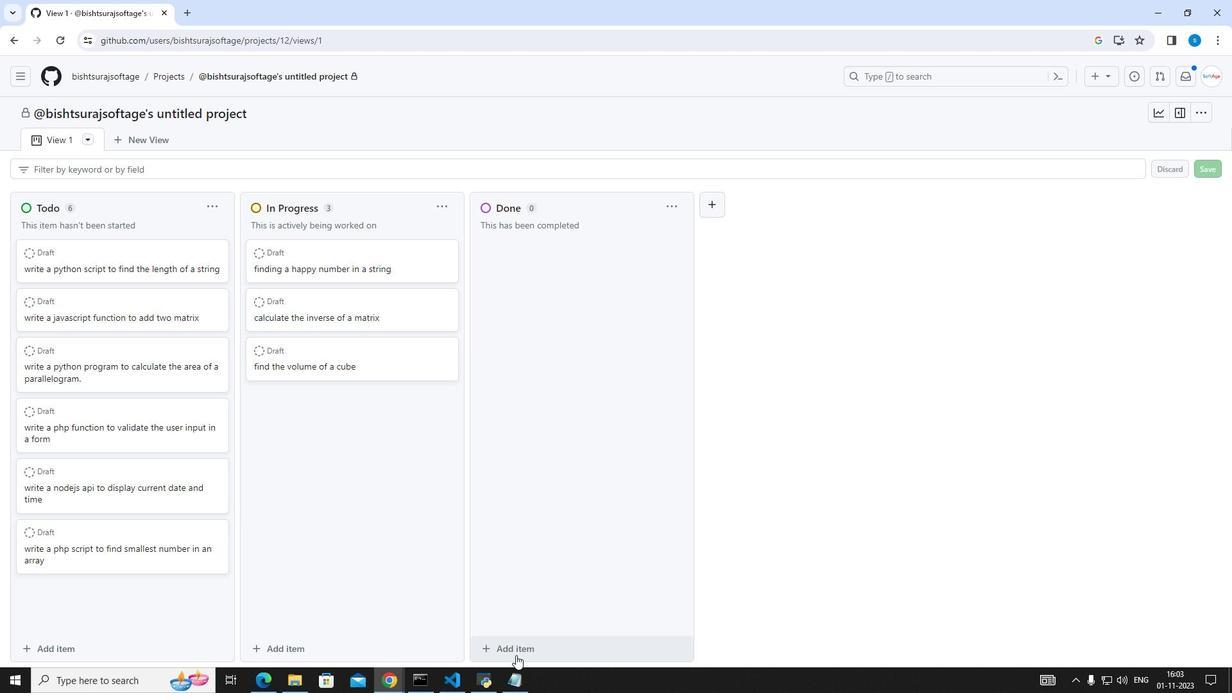 
Action: Mouse pressed left at (516, 655)
Screenshot: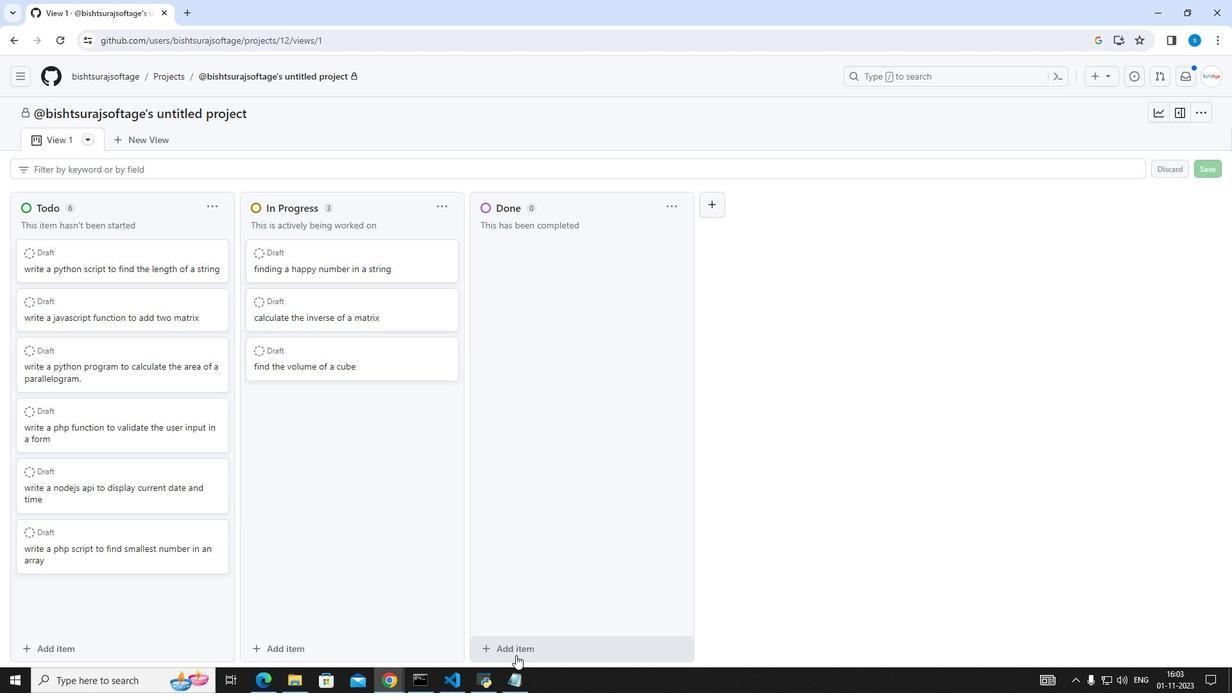 
Action: Key pressed done<Key.space>another<Key.space>task<Key.space>of<Key.space>php<Key.enter>
Screenshot: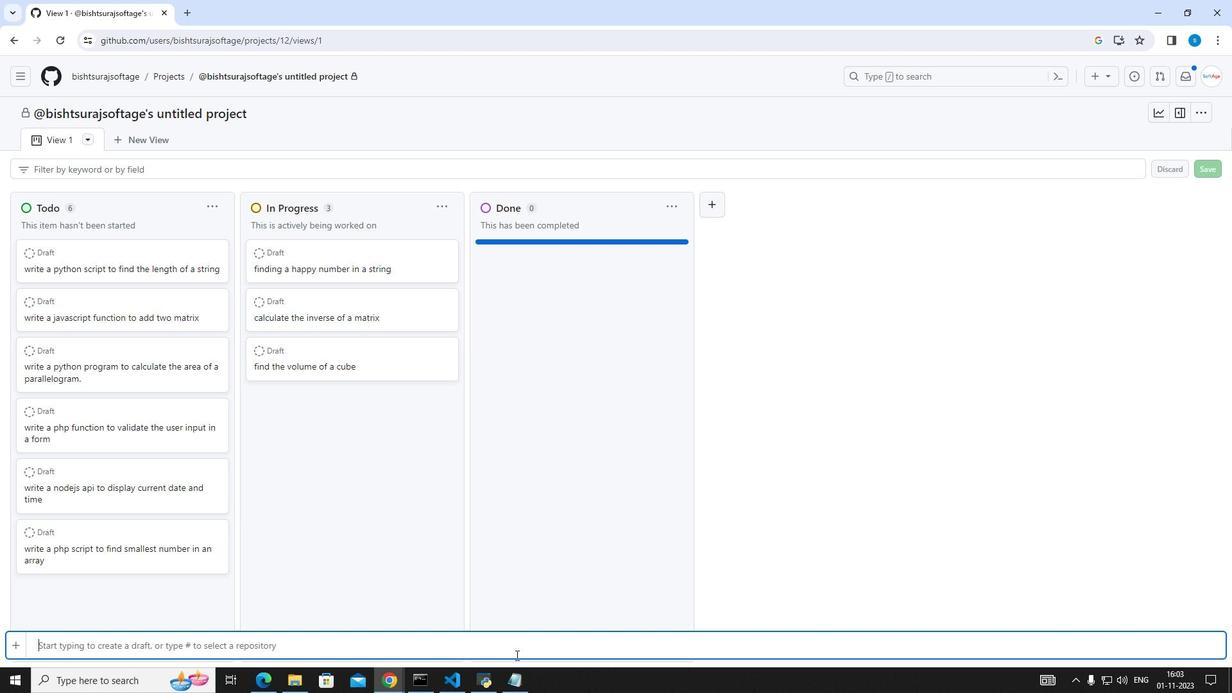 
Action: Mouse moved to (64, 250)
Screenshot: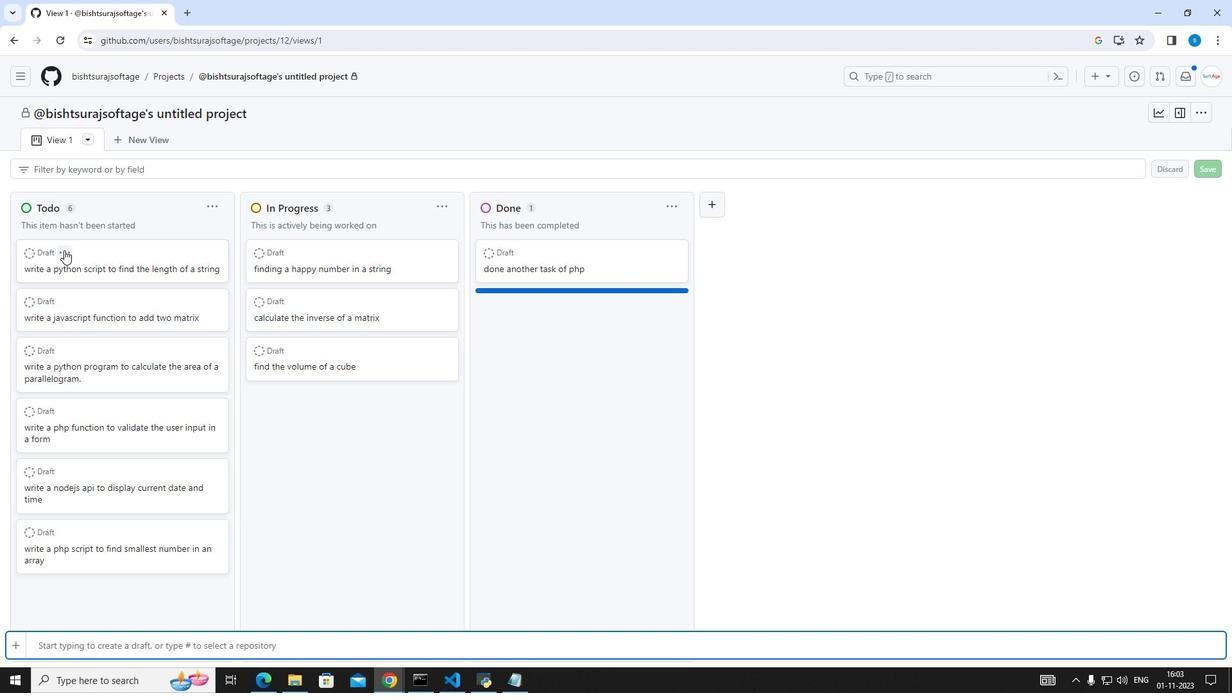 
Action: Mouse pressed left at (64, 250)
Screenshot: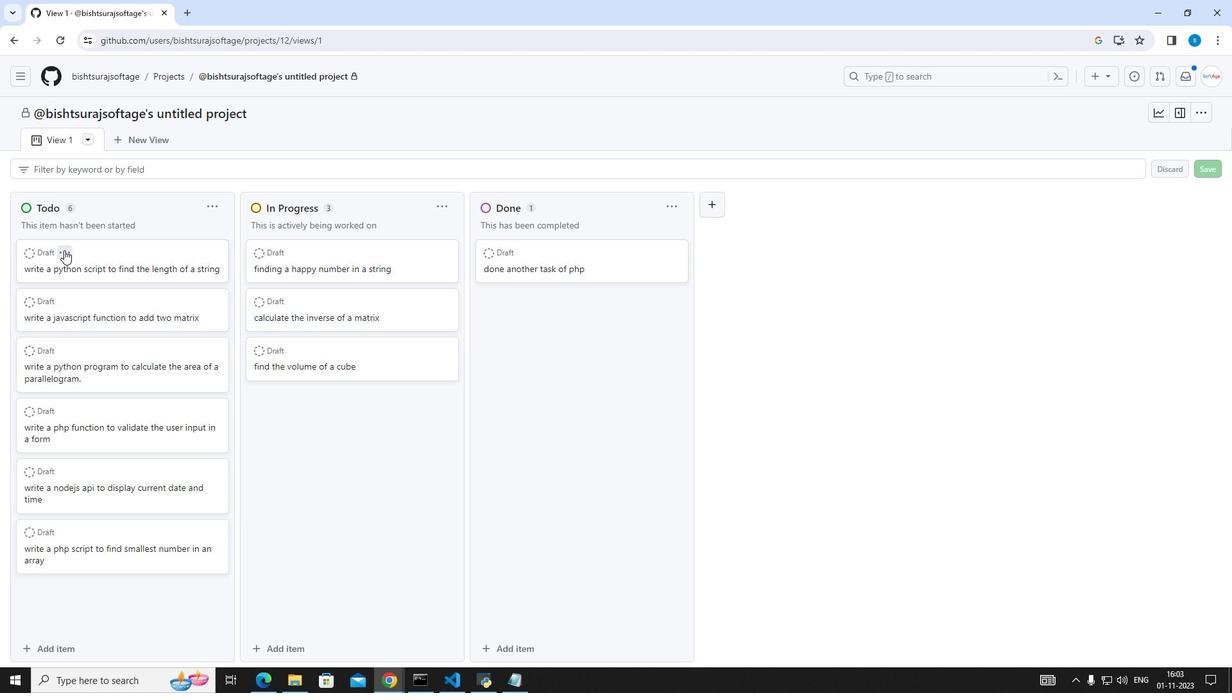 
Action: Mouse moved to (92, 282)
Screenshot: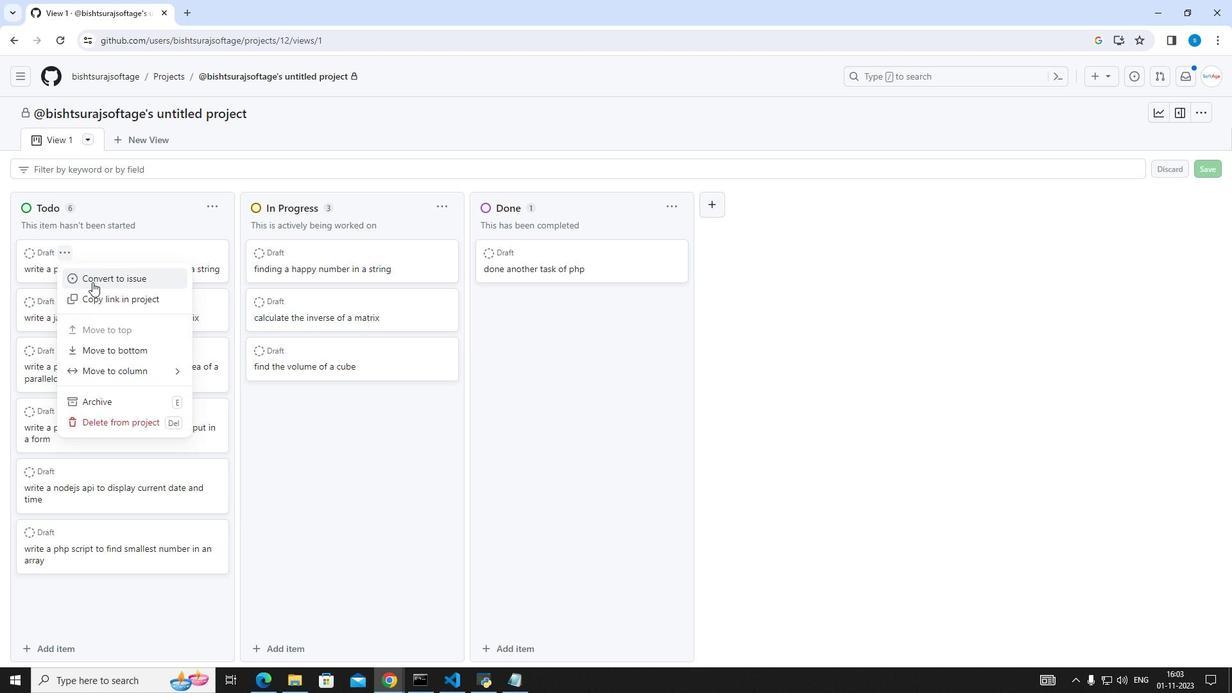 
Action: Mouse pressed left at (92, 282)
Screenshot: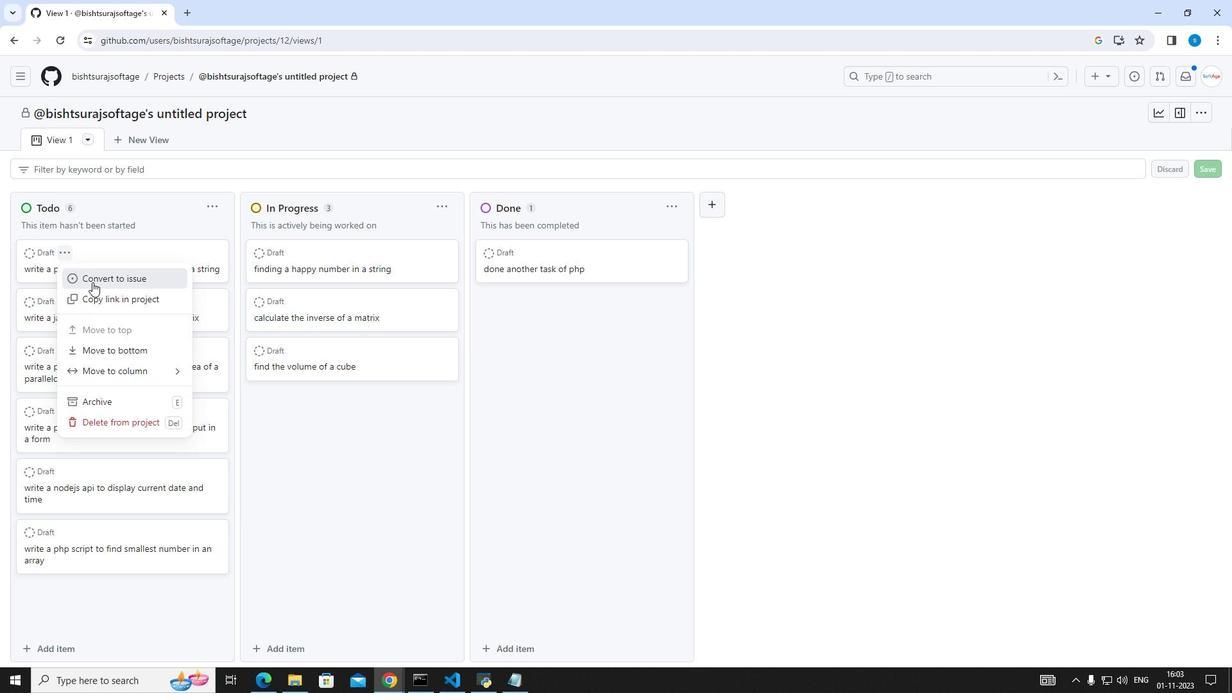
Action: Mouse moved to (77, 335)
Screenshot: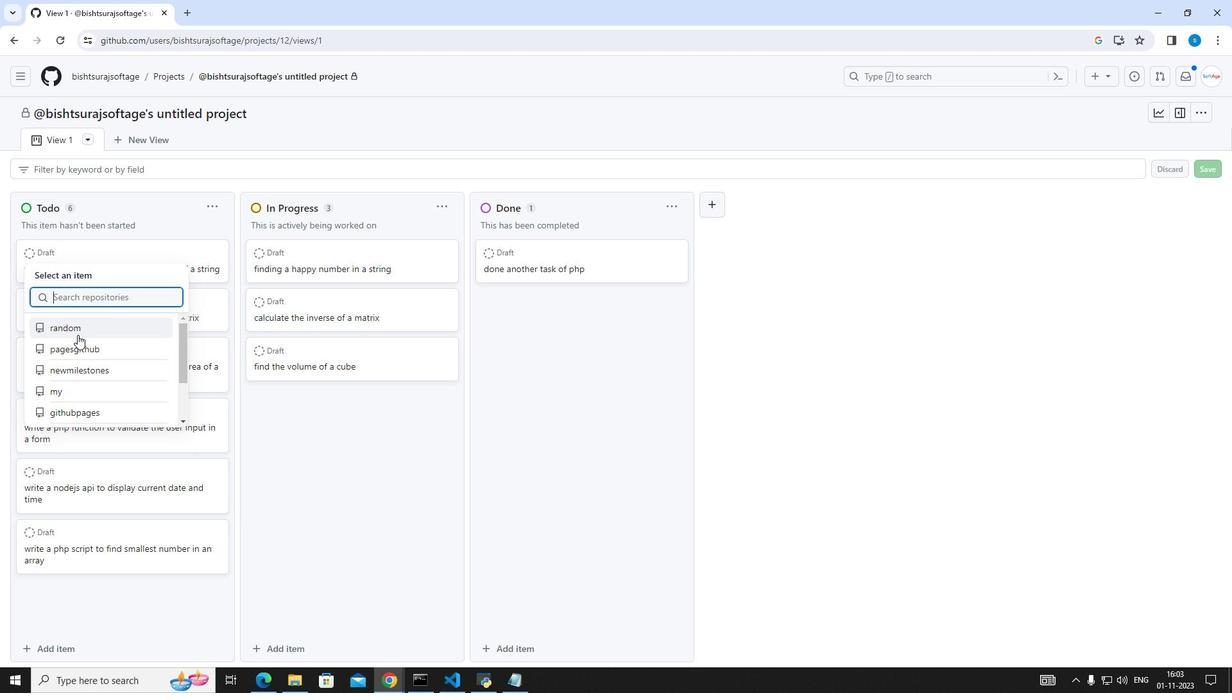 
Action: Mouse pressed left at (77, 335)
Screenshot: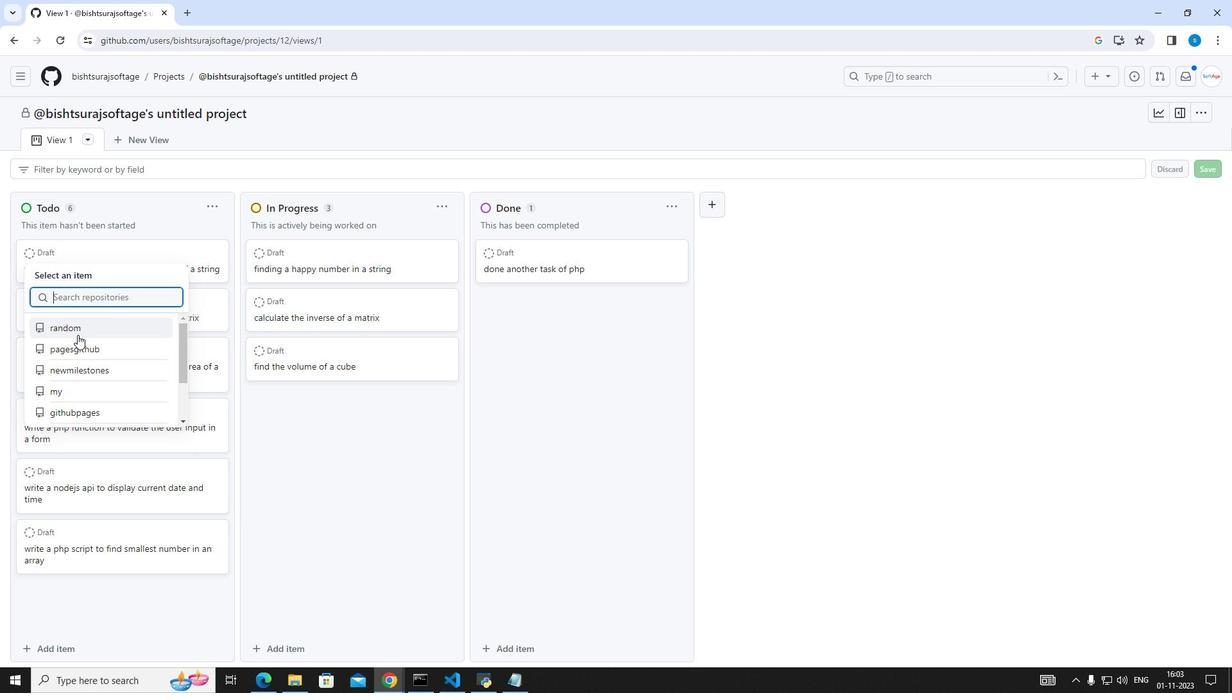 
Action: Mouse moved to (80, 275)
Screenshot: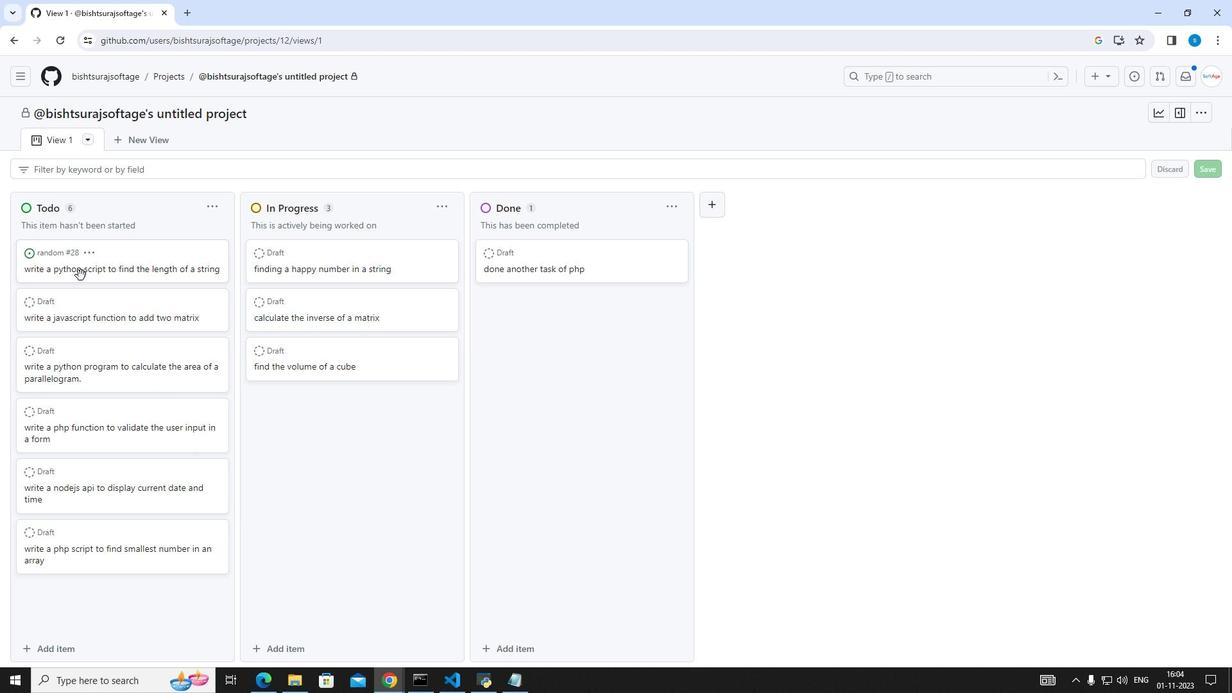 
Action: Mouse pressed left at (80, 275)
Screenshot: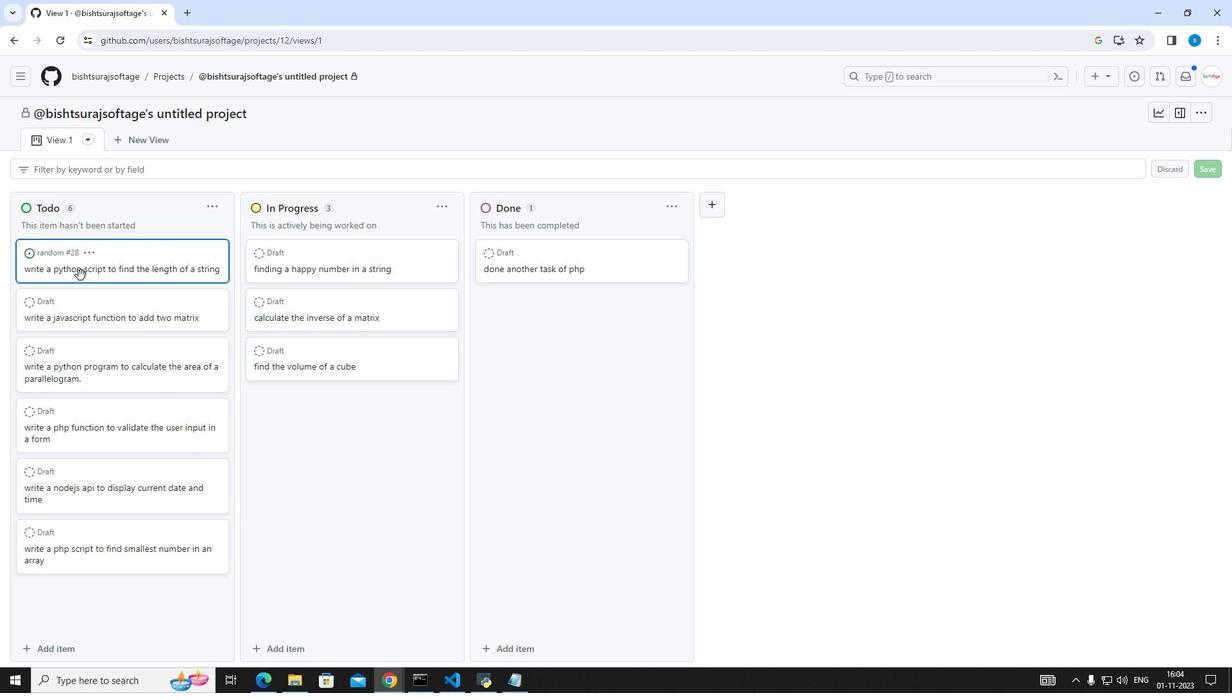 
Action: Mouse moved to (105, 272)
Screenshot: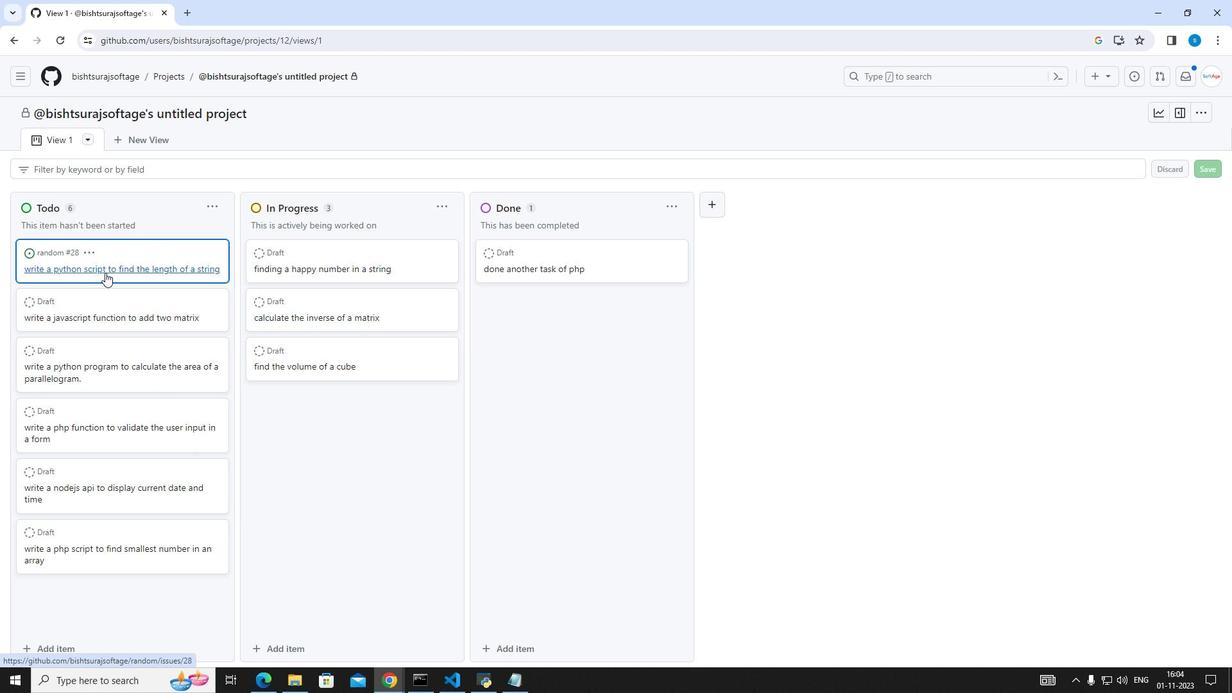 
Action: Mouse pressed left at (105, 272)
Screenshot: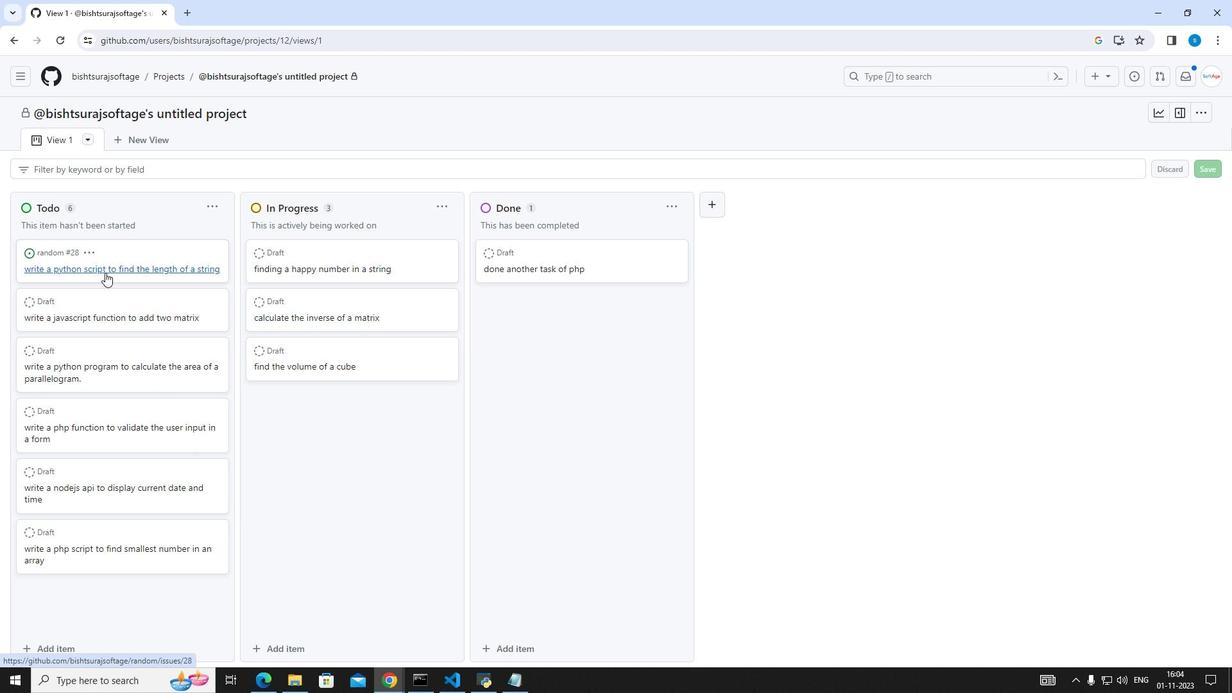 
Action: Mouse moved to (686, 339)
Screenshot: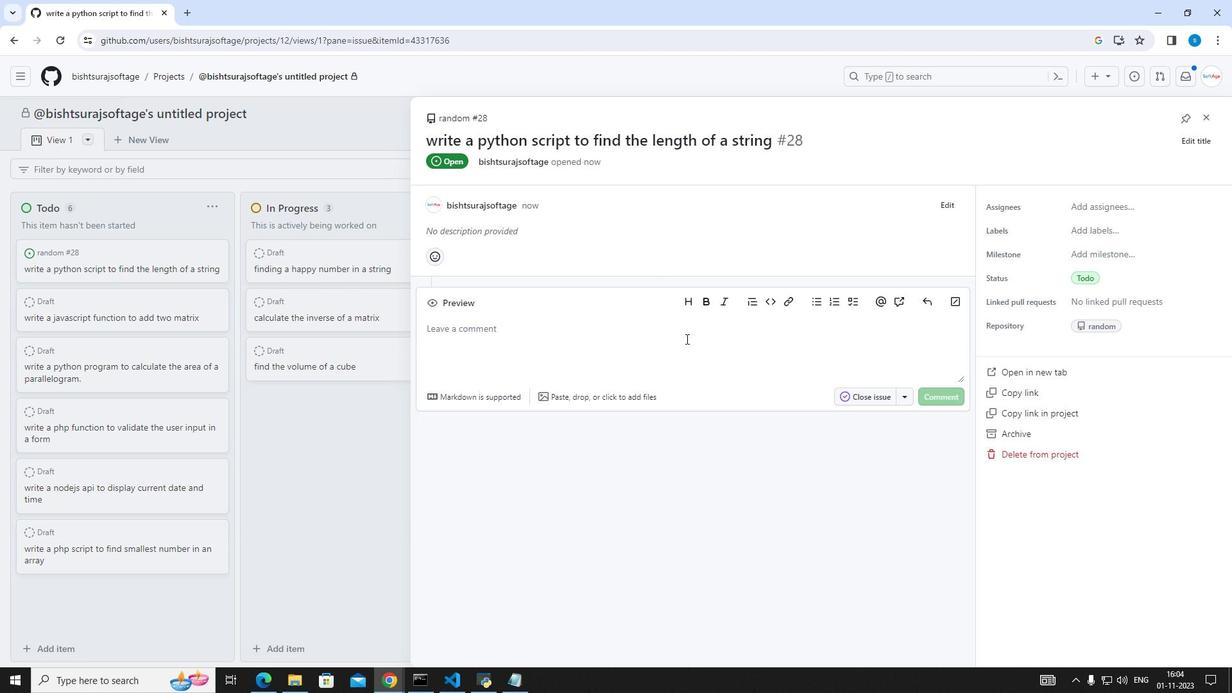 
Action: Mouse pressed left at (686, 339)
Screenshot: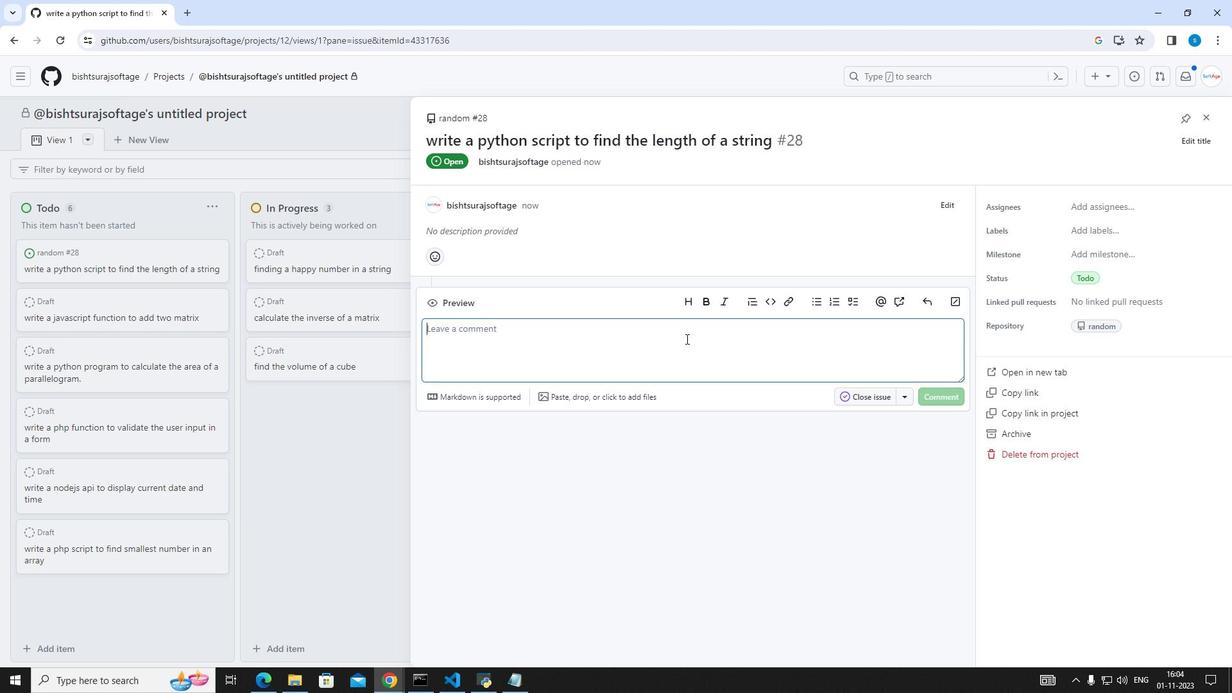 
Action: Mouse moved to (649, 335)
Screenshot: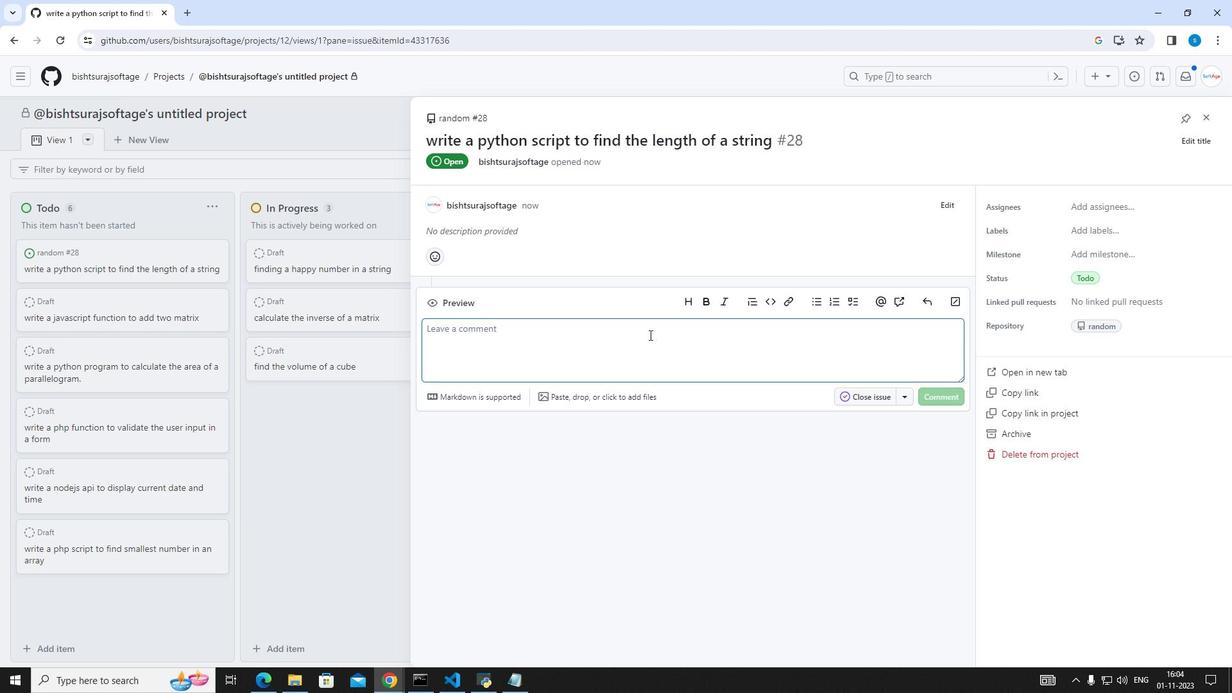 
Action: Key pressed close<Key.space>
Screenshot: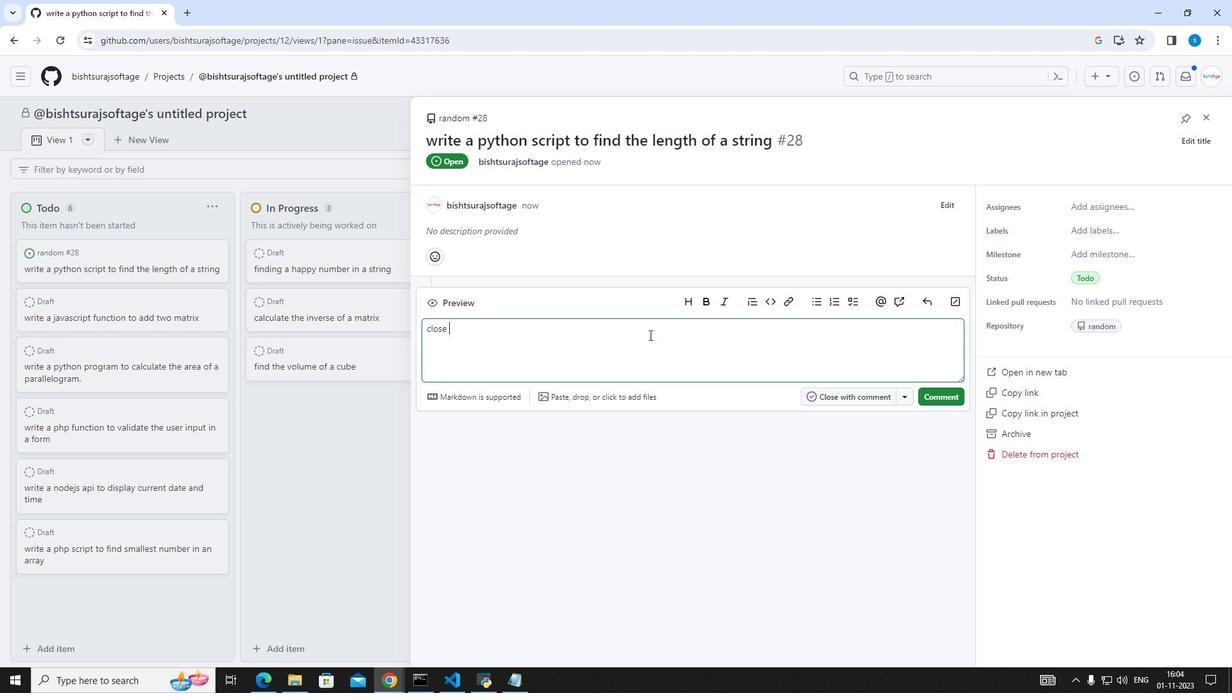 
Action: Mouse moved to (649, 334)
Screenshot: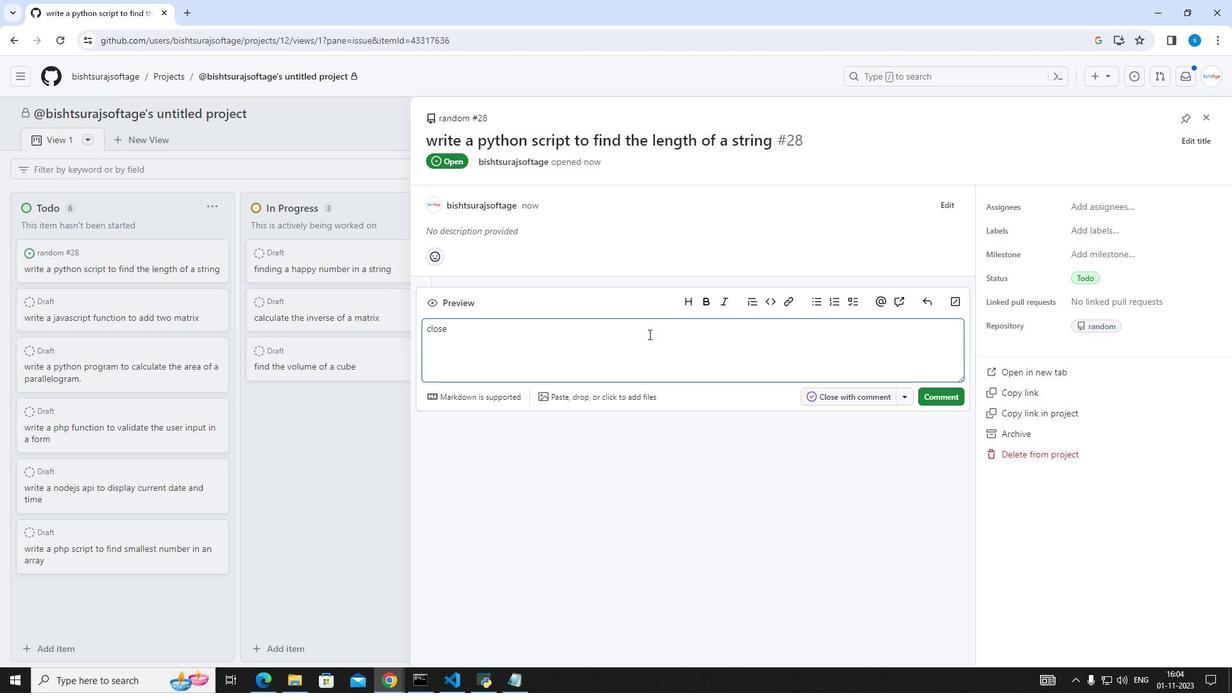 
Action: Key pressed wot<Key.backspace><Key.backspace>ith<Key.space>a<Key.space>rab<Key.backspace>ndom<Key.space>output.
Screenshot: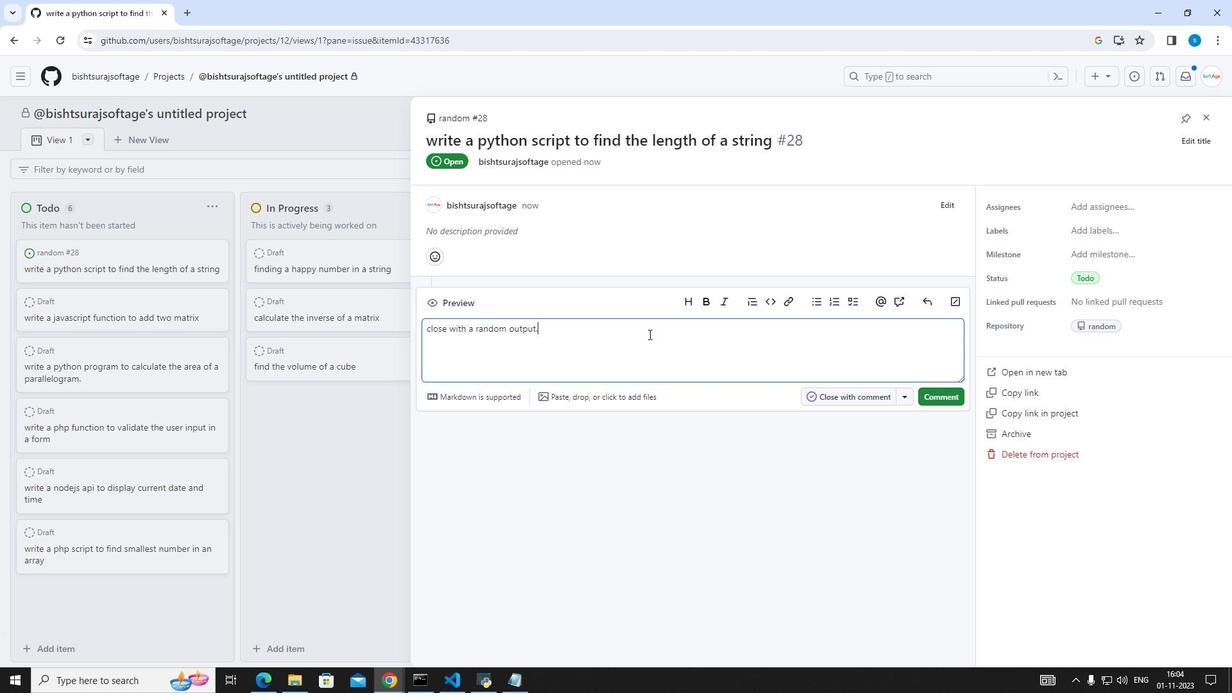 
Action: Mouse moved to (834, 403)
Screenshot: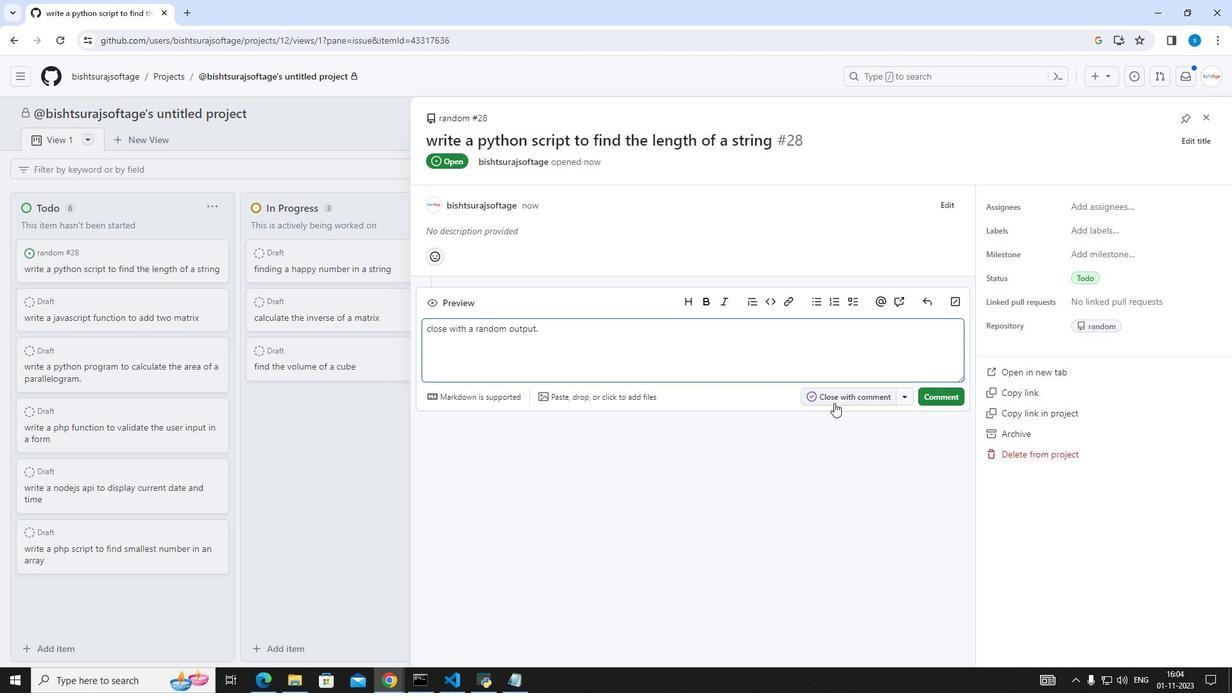 
Action: Mouse pressed left at (834, 403)
Screenshot: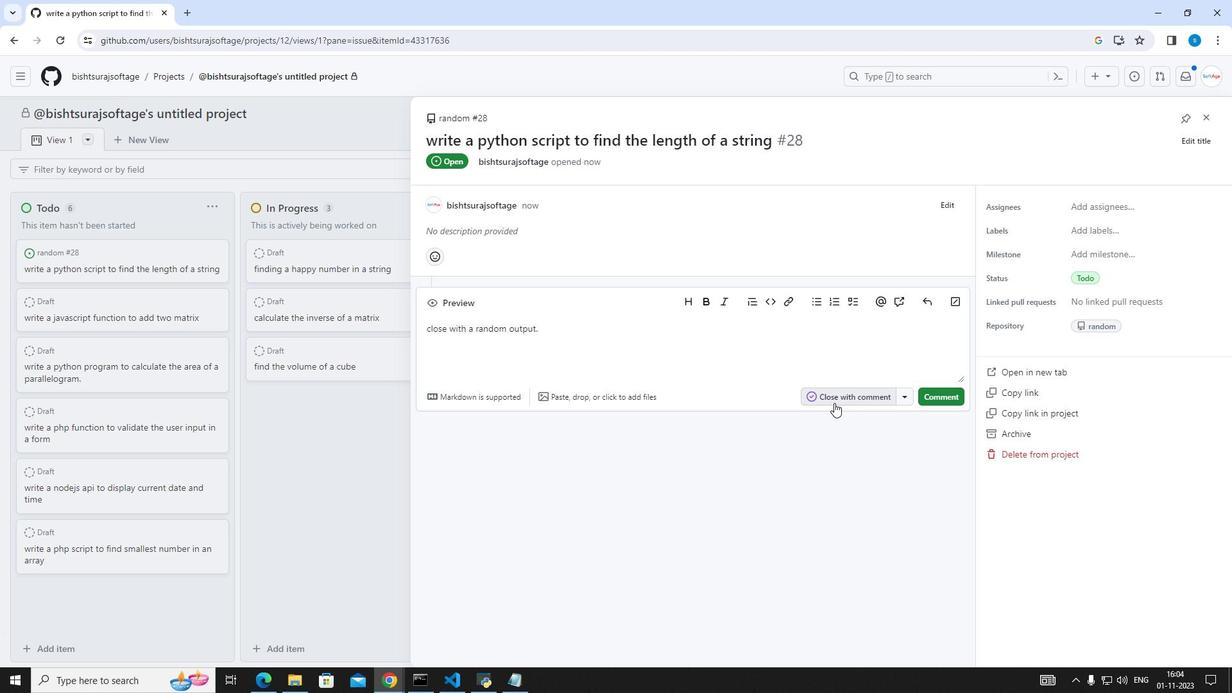 
Action: Mouse moved to (1207, 114)
Screenshot: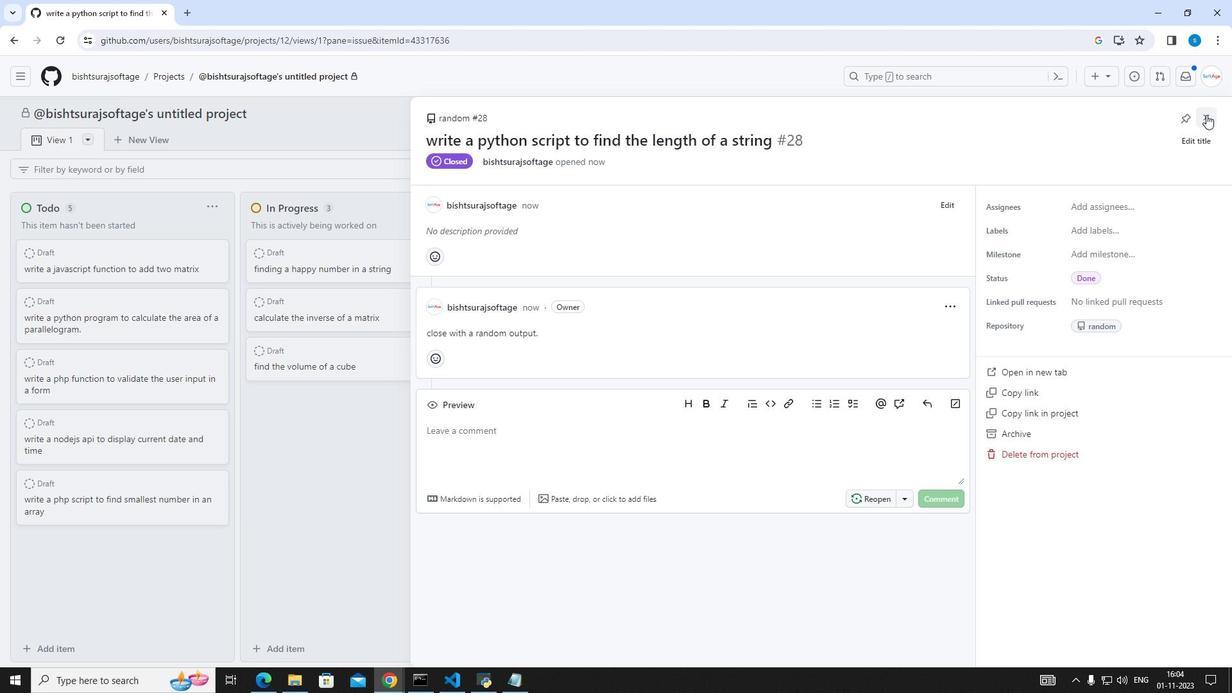 
Action: Mouse pressed left at (1207, 114)
Screenshot: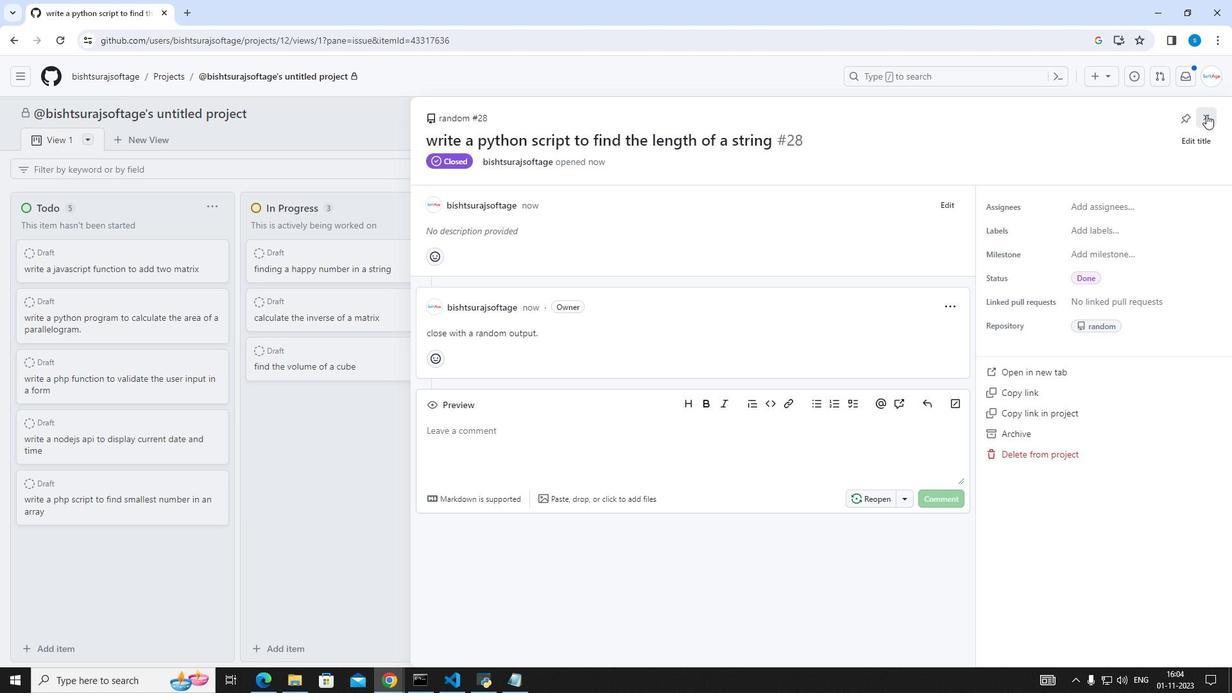 
Action: Mouse moved to (597, 450)
Screenshot: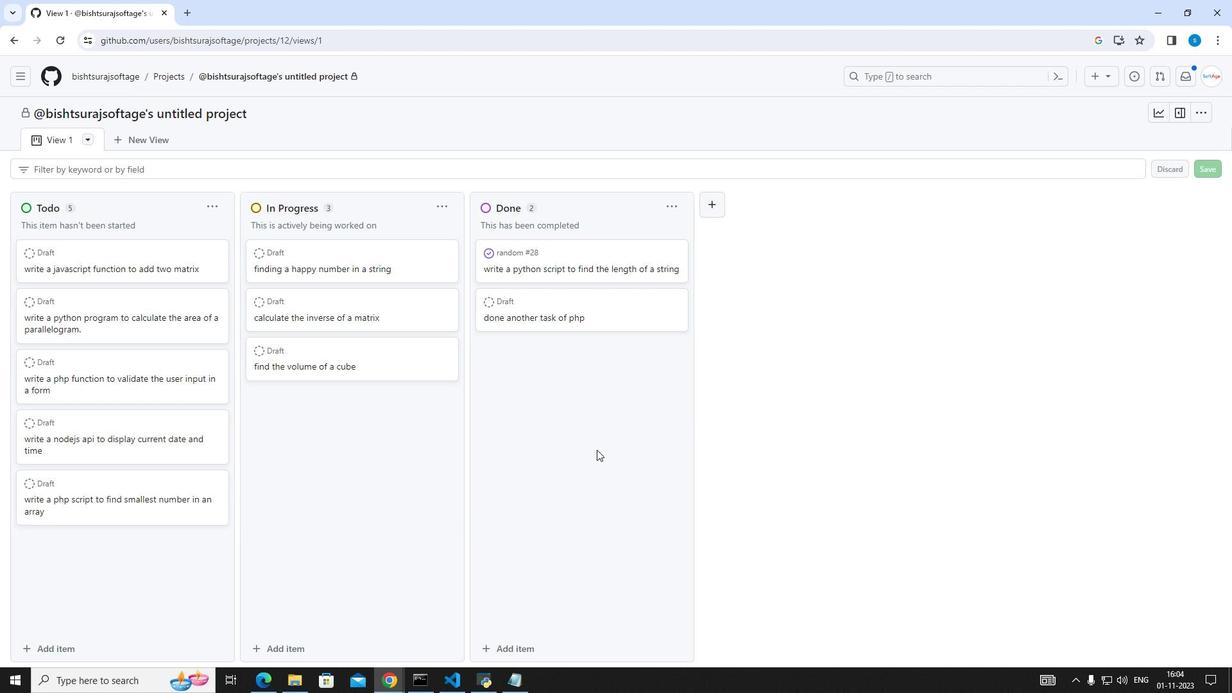 
Action: Mouse pressed left at (597, 450)
Screenshot: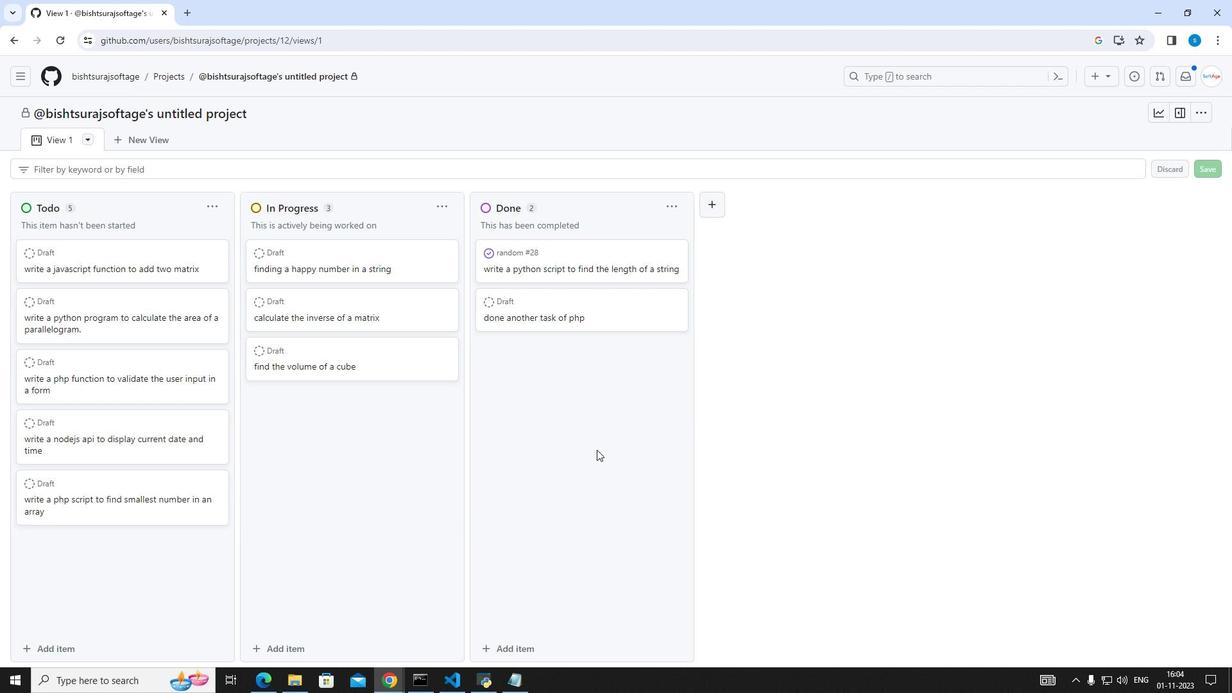 
